 Task: Add team members to the compliance analysis task and assign roles.
Action: Mouse moved to (117, 250)
Screenshot: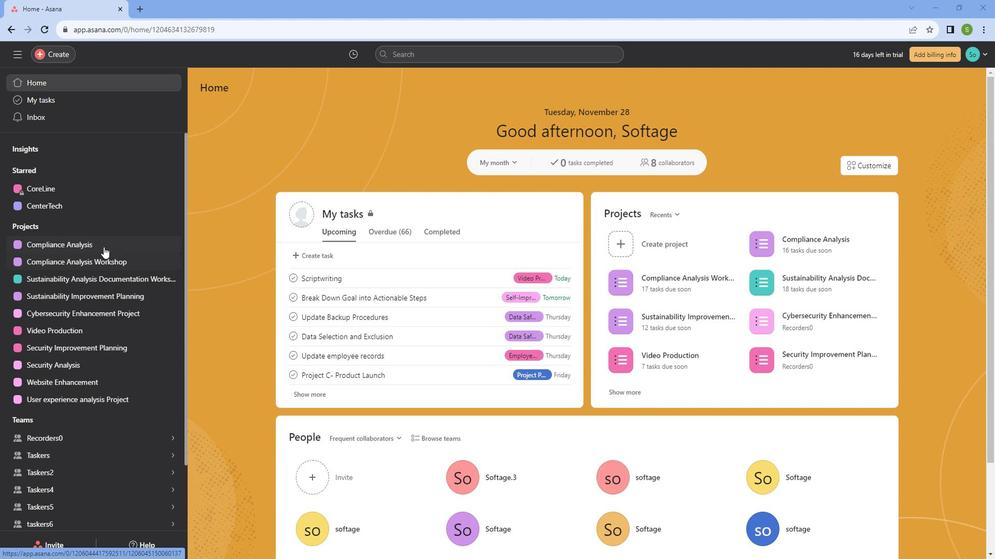 
Action: Mouse pressed left at (117, 250)
Screenshot: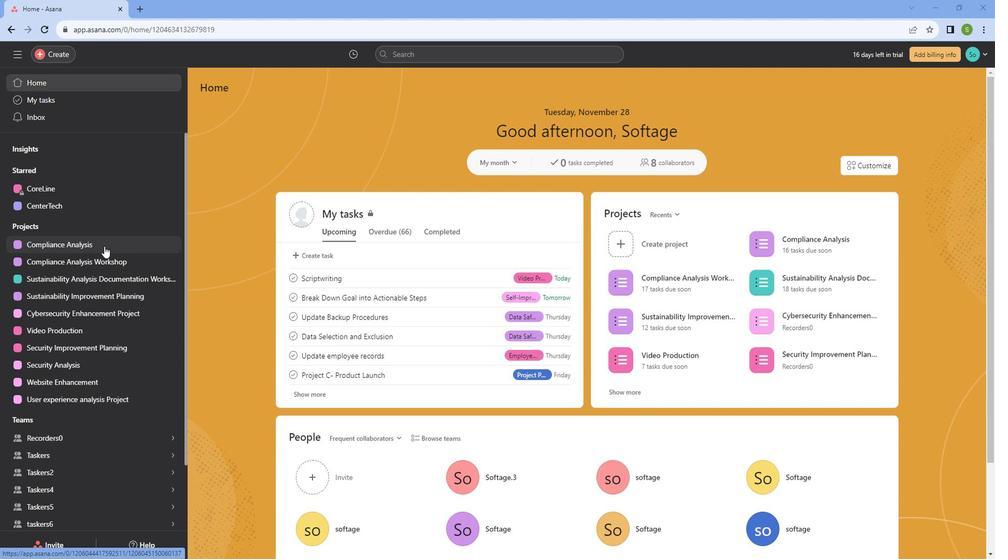 
Action: Mouse moved to (557, 215)
Screenshot: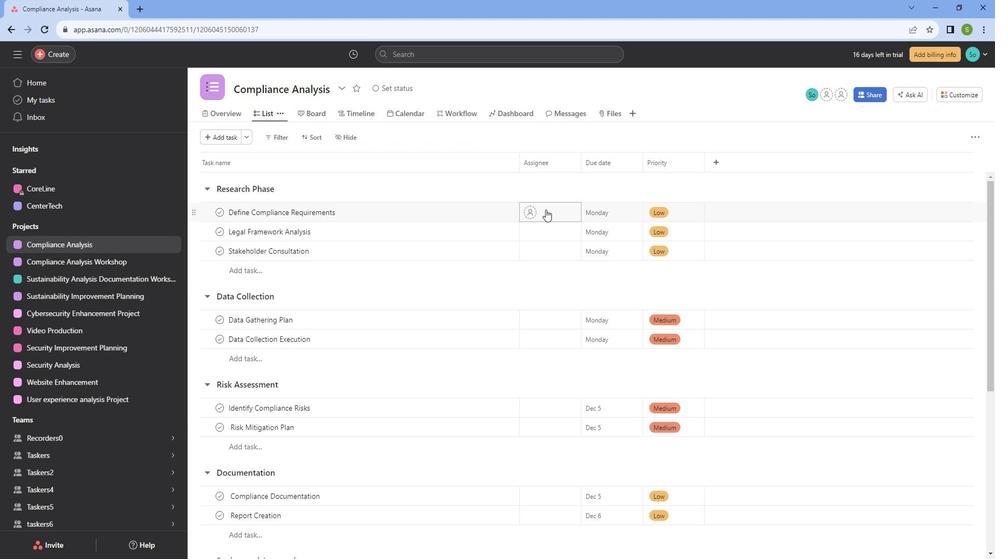 
Action: Mouse pressed left at (557, 215)
Screenshot: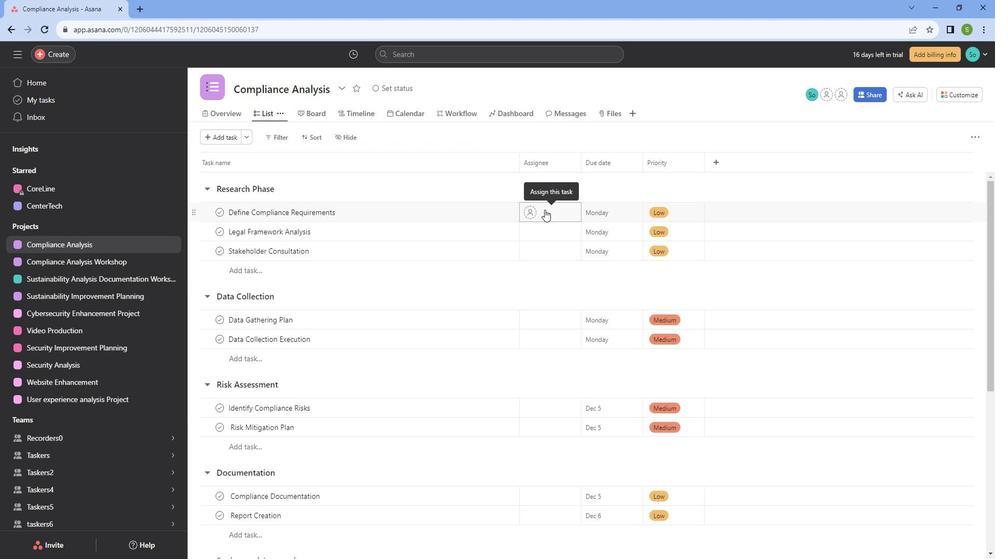 
Action: Mouse moved to (619, 255)
Screenshot: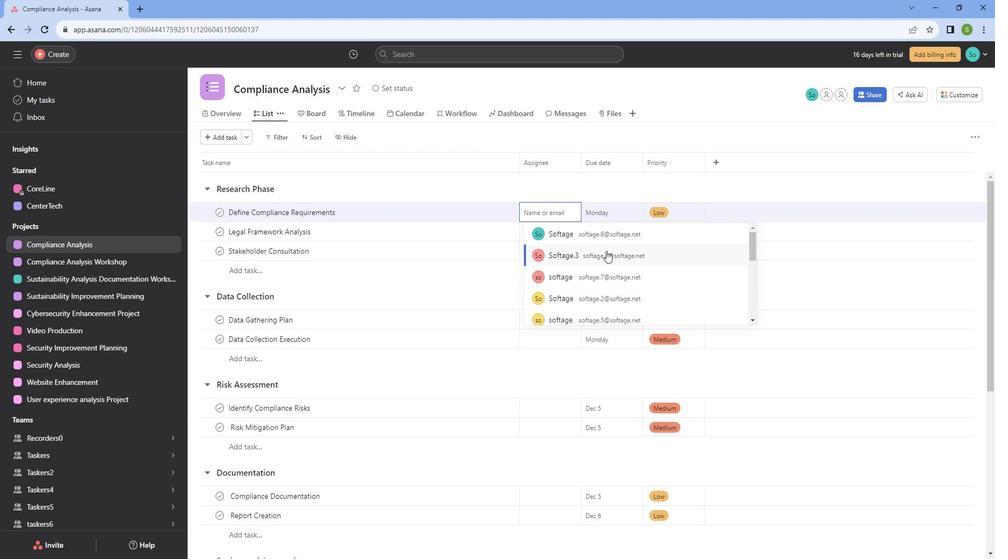 
Action: Mouse pressed left at (619, 255)
Screenshot: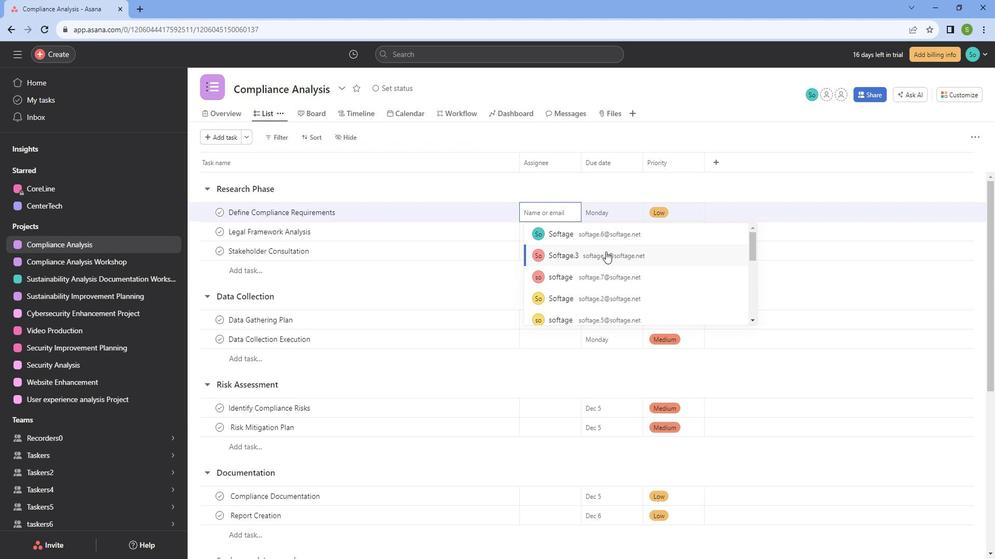 
Action: Mouse moved to (561, 236)
Screenshot: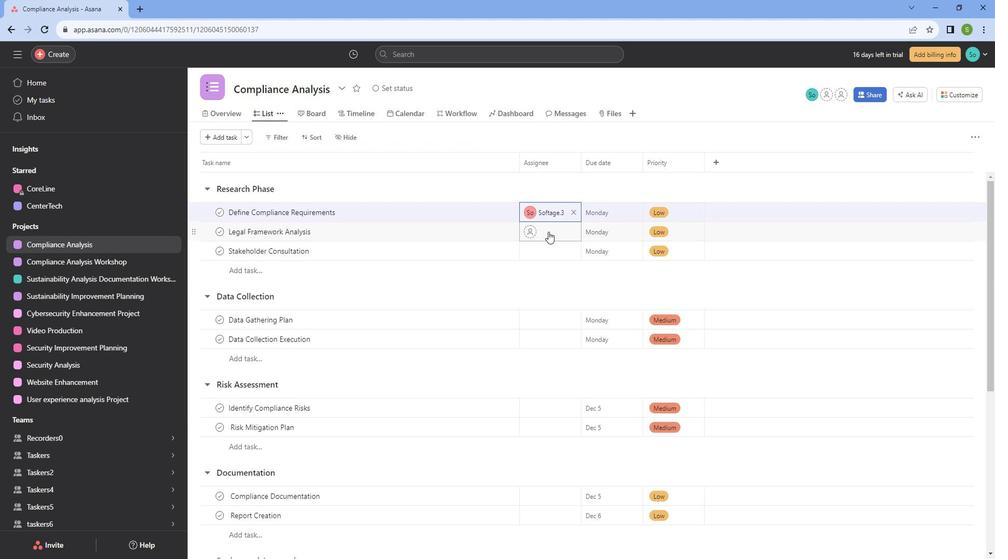 
Action: Mouse pressed left at (561, 236)
Screenshot: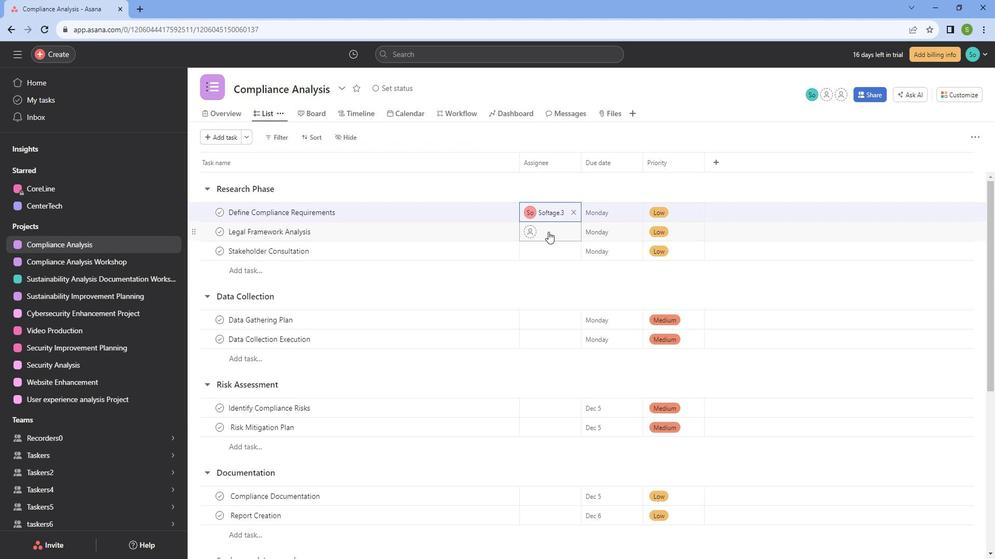 
Action: Mouse moved to (575, 273)
Screenshot: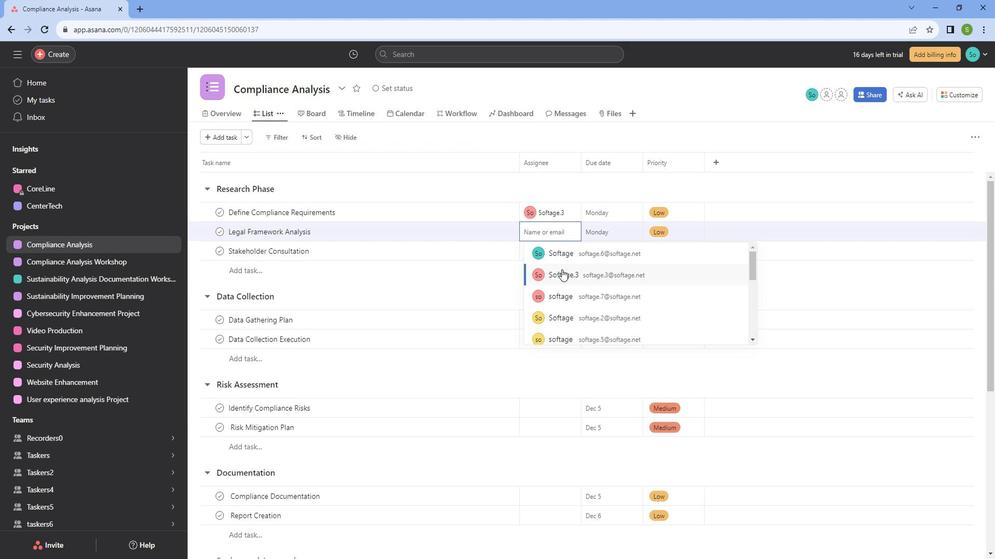 
Action: Mouse pressed left at (575, 273)
Screenshot: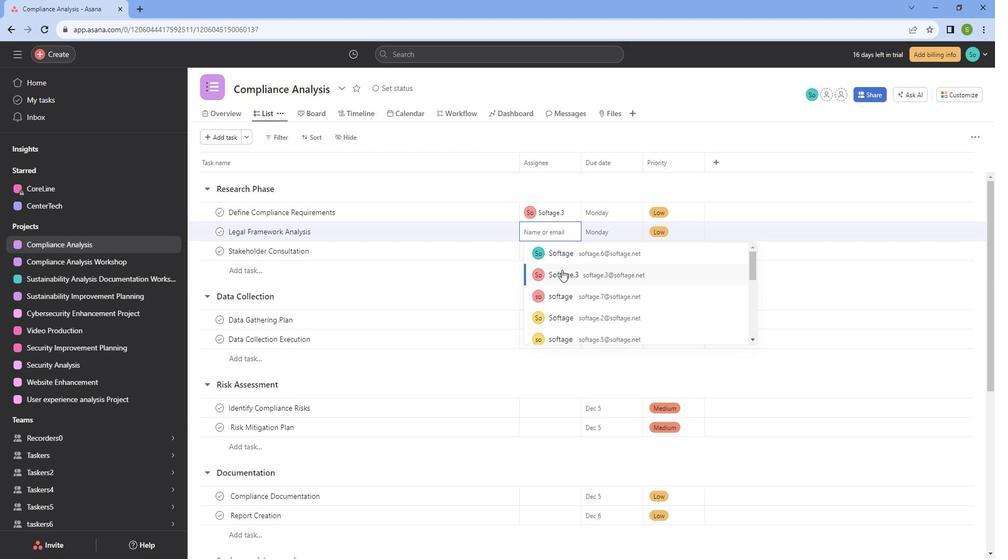 
Action: Mouse moved to (541, 315)
Screenshot: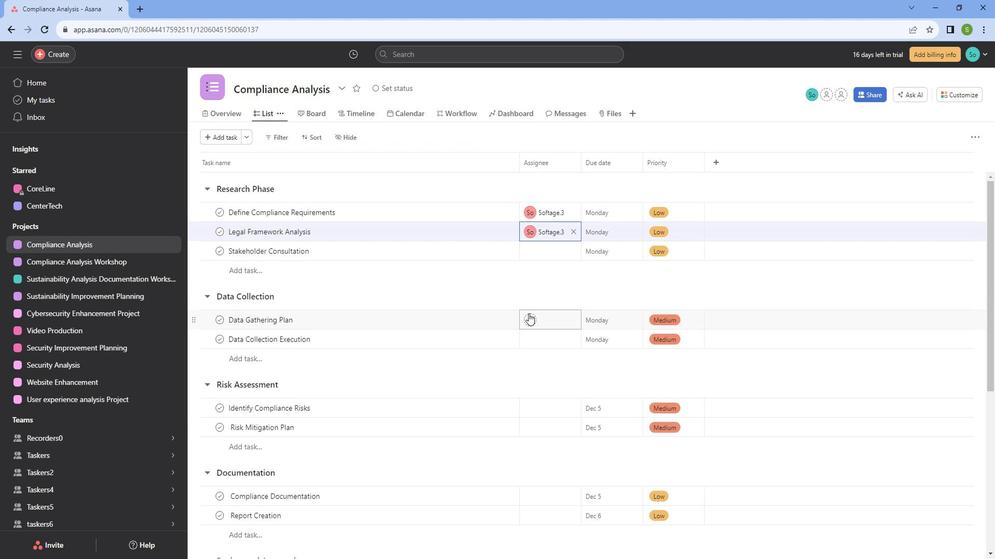 
Action: Mouse pressed left at (541, 315)
Screenshot: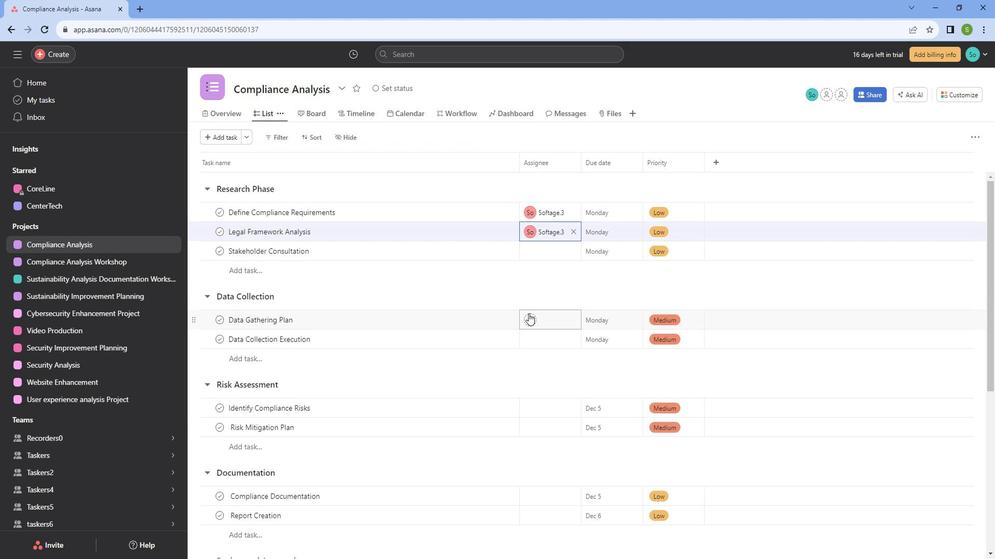 
Action: Mouse moved to (572, 356)
Screenshot: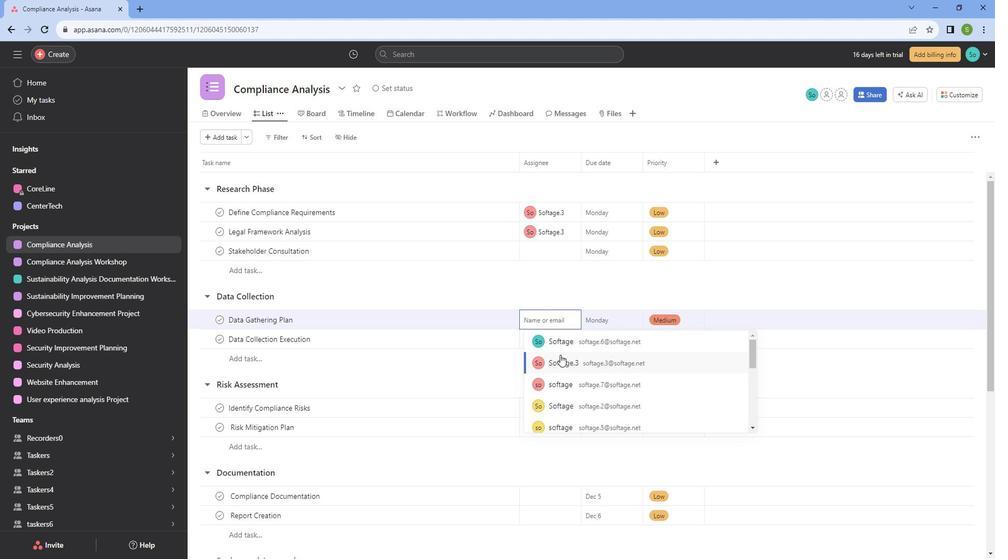 
Action: Mouse pressed left at (572, 356)
Screenshot: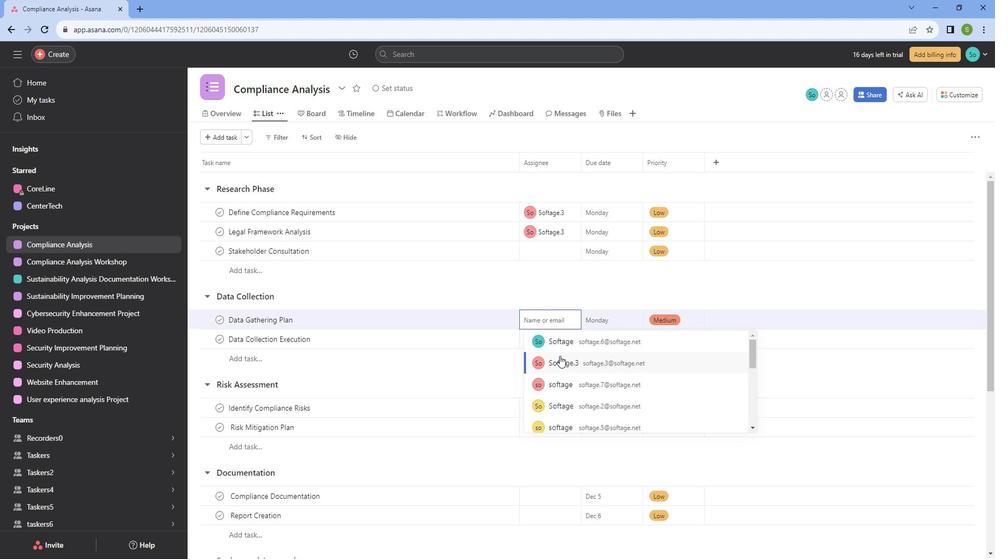 
Action: Mouse moved to (554, 340)
Screenshot: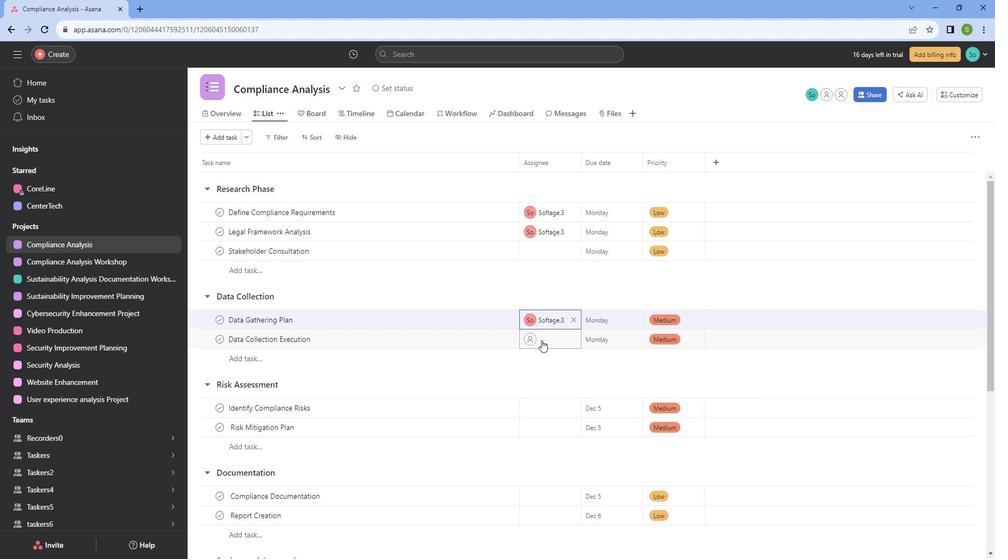 
Action: Mouse pressed left at (554, 340)
Screenshot: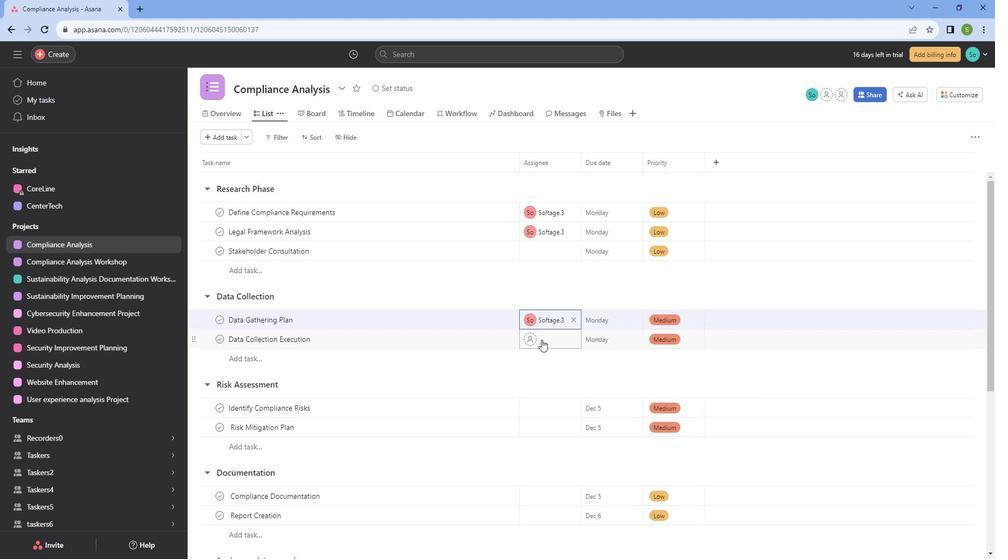 
Action: Mouse moved to (570, 382)
Screenshot: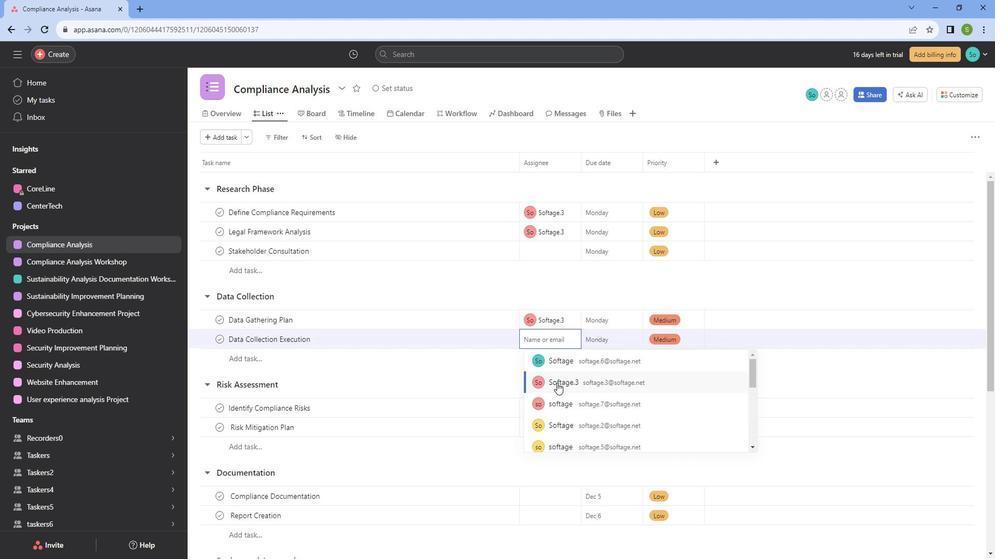 
Action: Mouse pressed left at (570, 382)
Screenshot: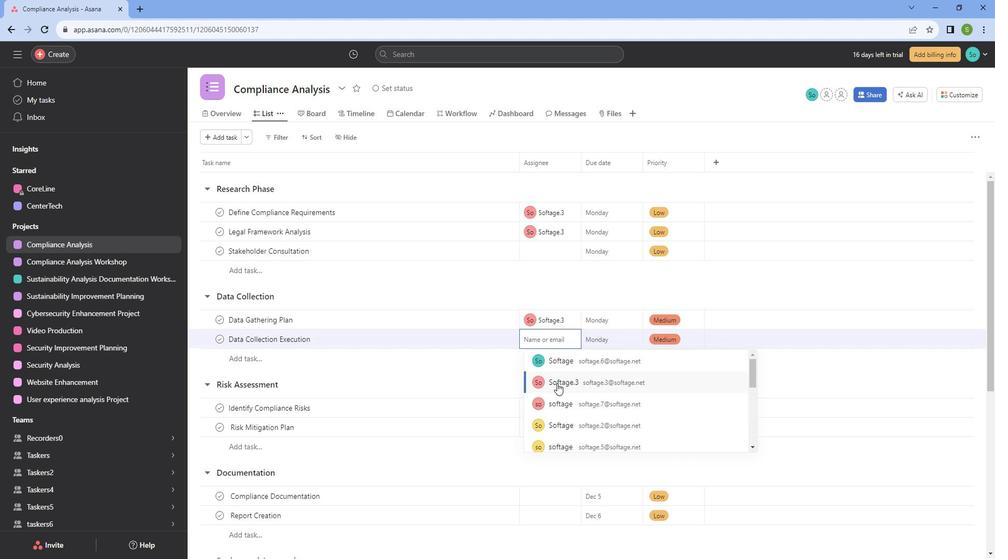 
Action: Mouse moved to (559, 345)
Screenshot: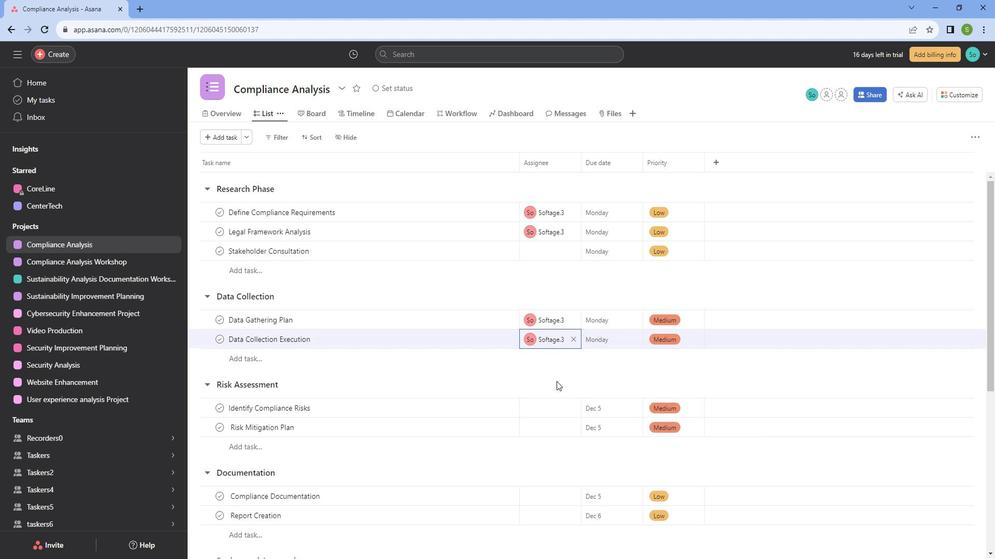 
Action: Mouse scrolled (559, 345) with delta (0, 0)
Screenshot: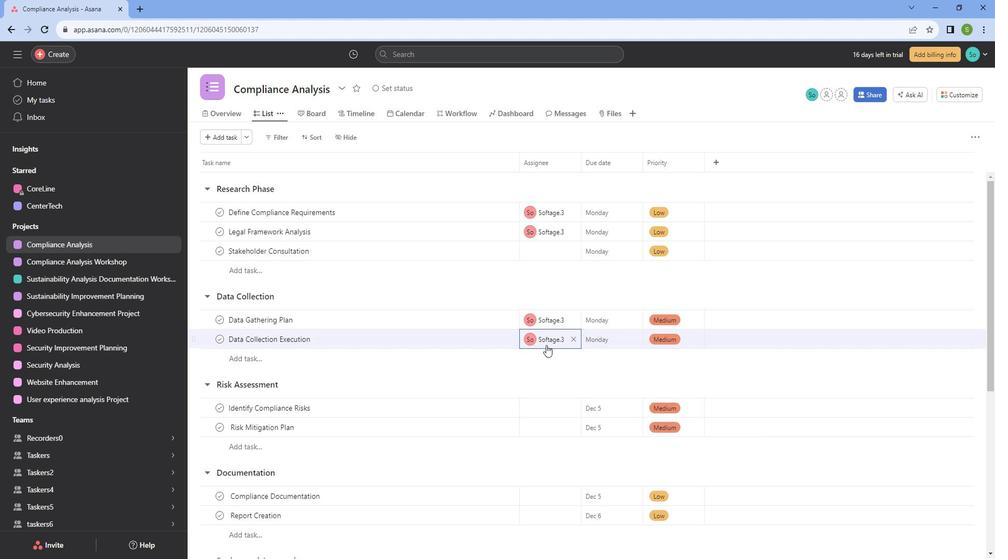 
Action: Mouse scrolled (559, 345) with delta (0, 0)
Screenshot: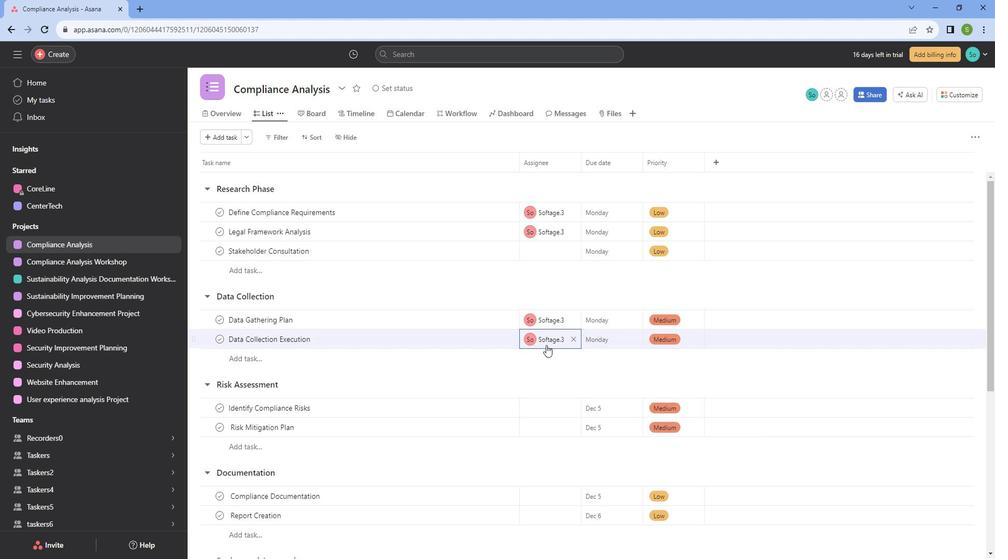 
Action: Mouse scrolled (559, 345) with delta (0, 0)
Screenshot: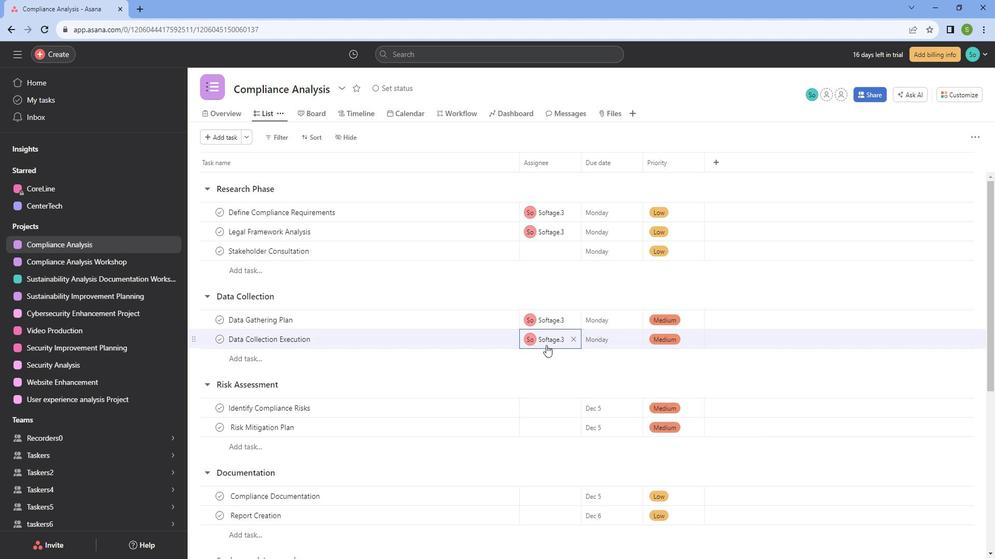 
Action: Mouse moved to (541, 239)
Screenshot: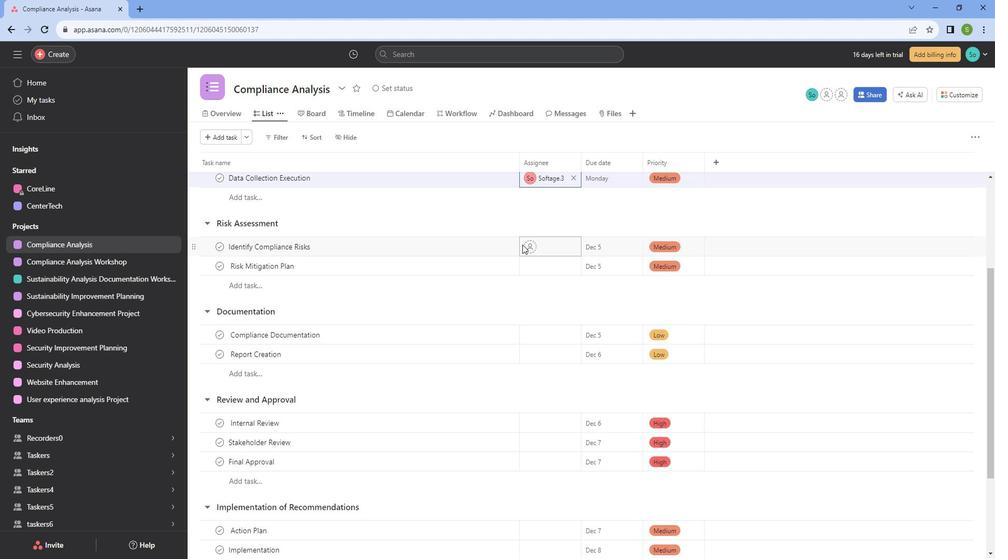 
Action: Mouse pressed left at (541, 239)
Screenshot: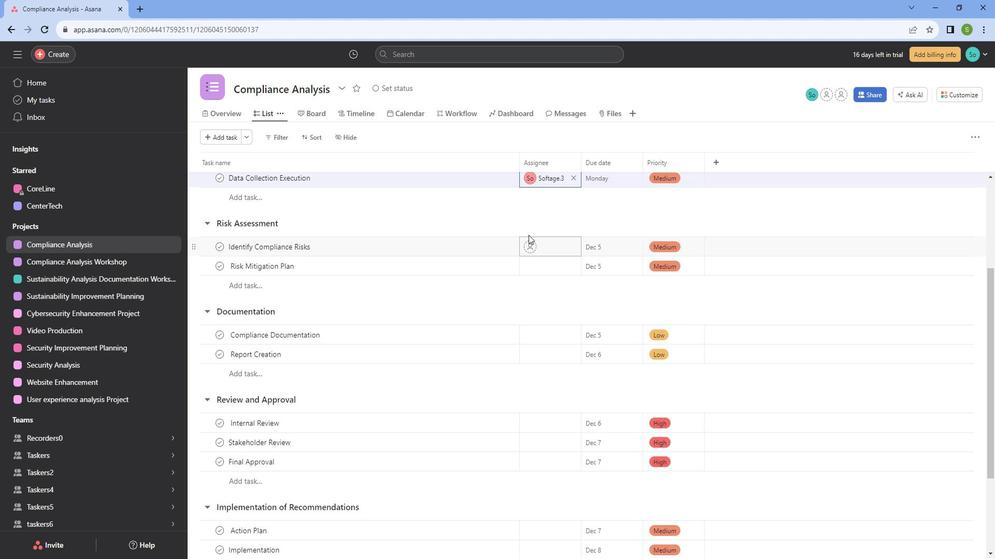 
Action: Mouse moved to (544, 250)
Screenshot: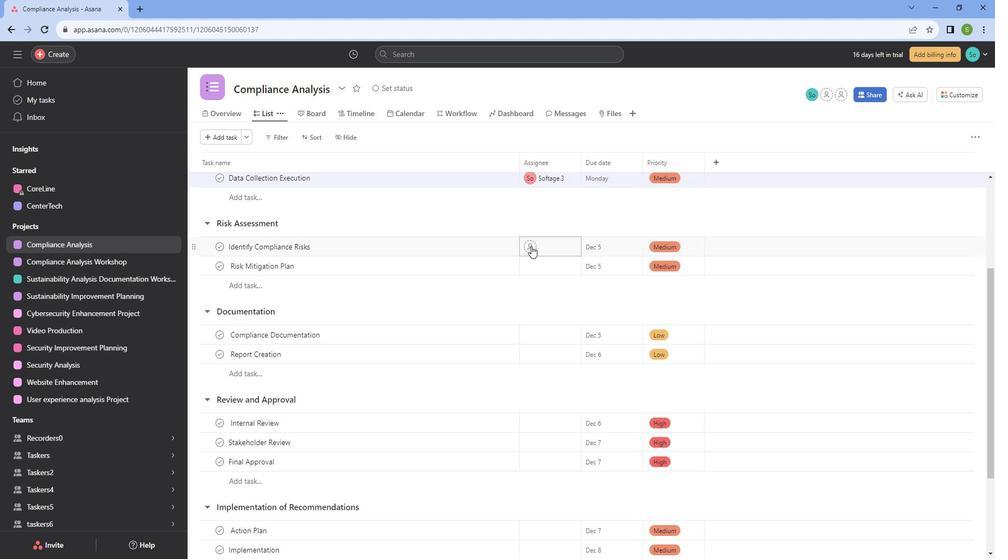 
Action: Mouse pressed left at (544, 250)
Screenshot: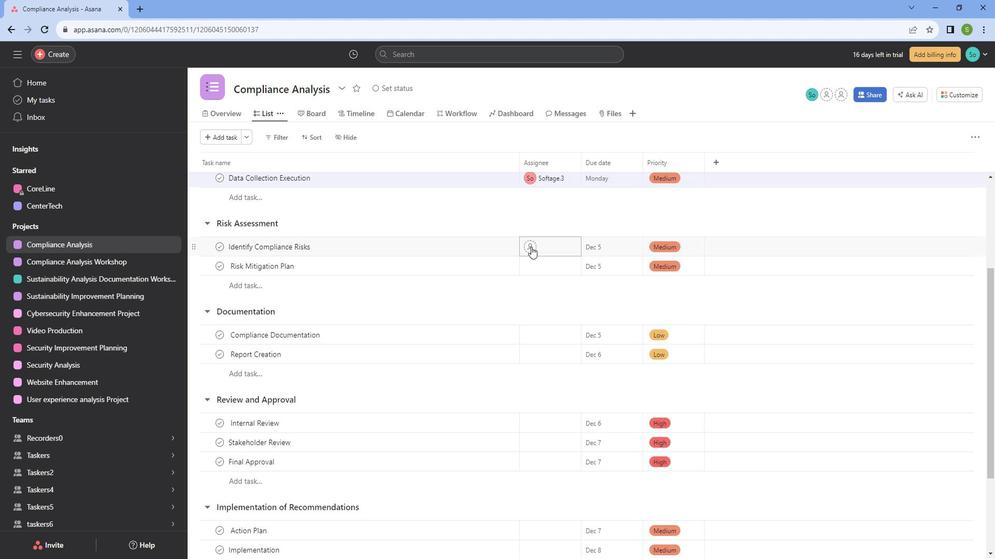 
Action: Mouse moved to (557, 312)
Screenshot: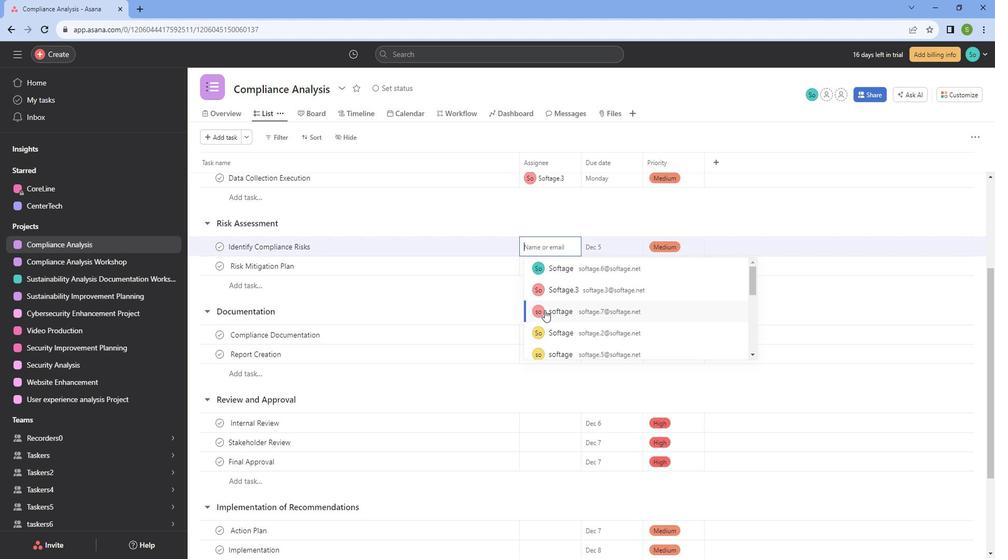 
Action: Mouse pressed left at (557, 312)
Screenshot: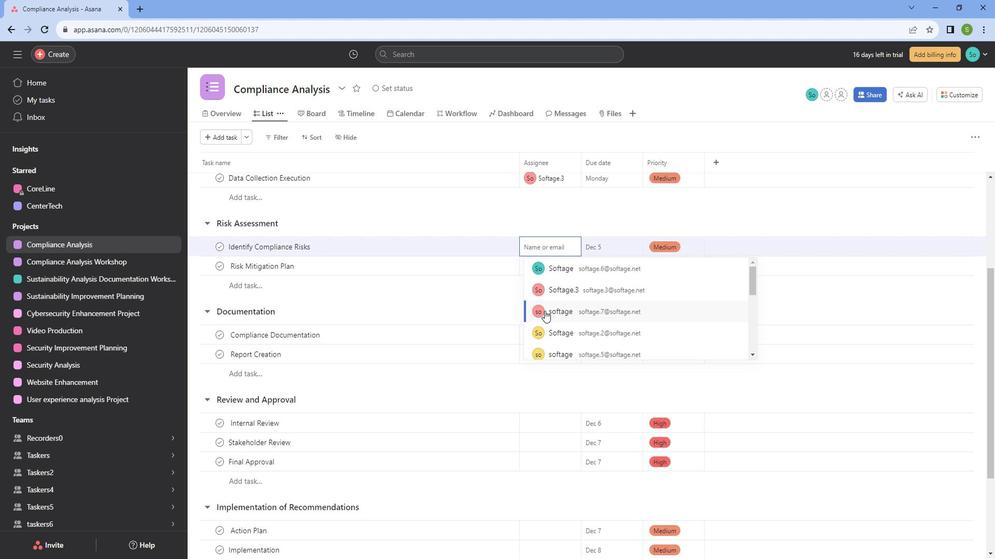 
Action: Mouse moved to (554, 281)
Screenshot: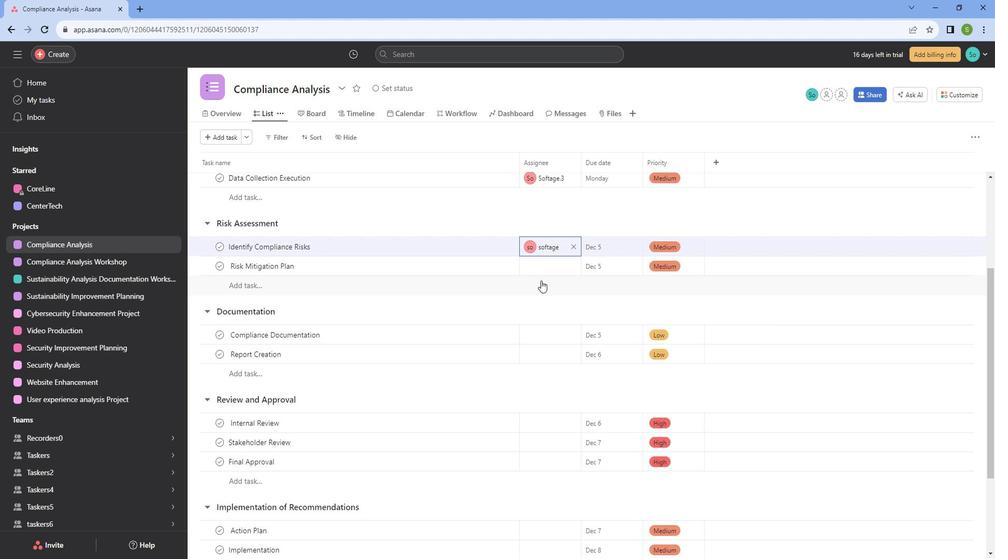 
Action: Mouse pressed left at (554, 281)
Screenshot: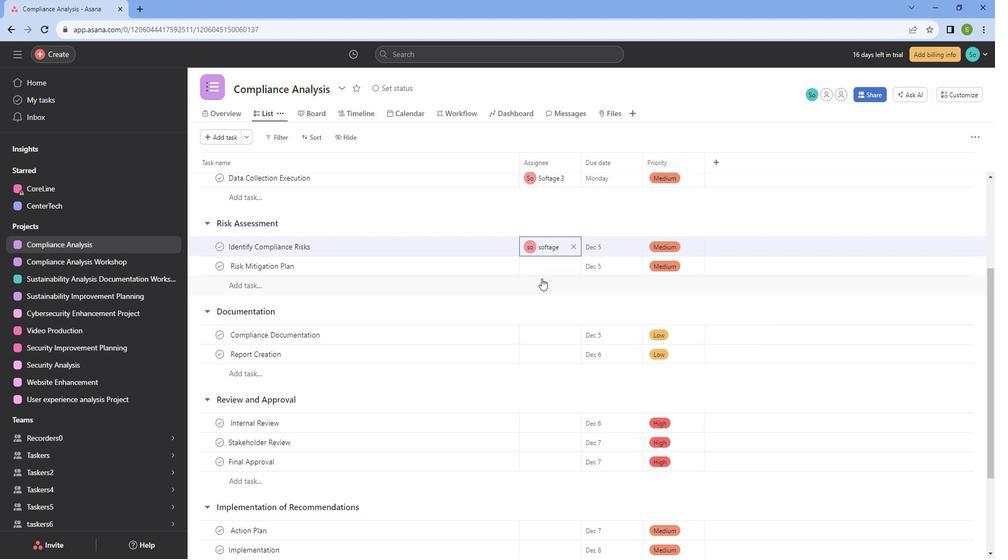 
Action: Mouse moved to (560, 272)
Screenshot: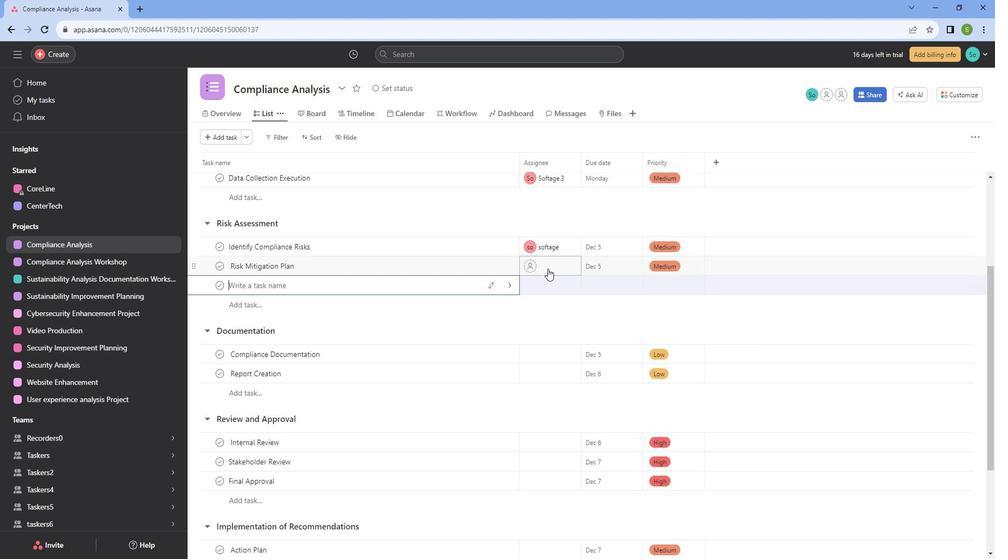
Action: Mouse pressed left at (560, 272)
Screenshot: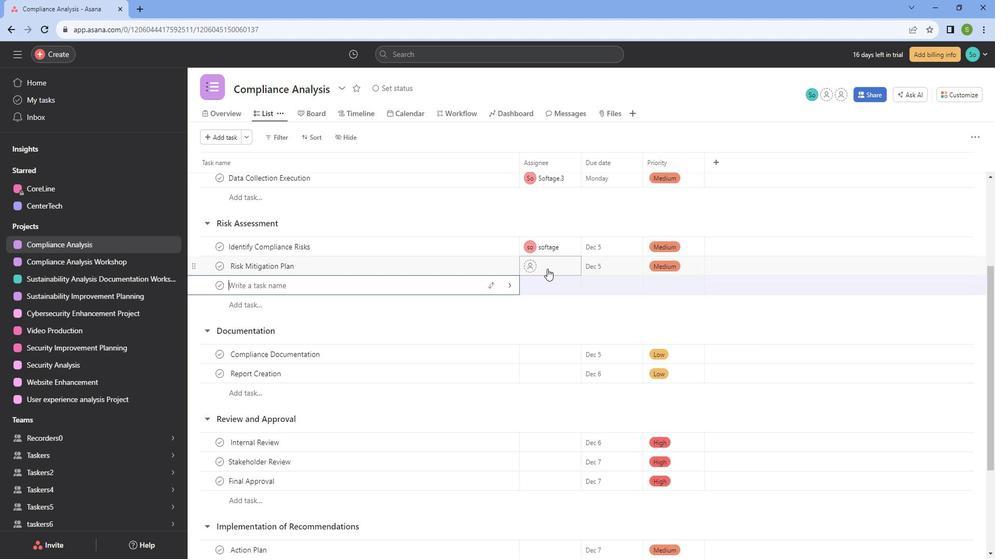 
Action: Mouse moved to (568, 334)
Screenshot: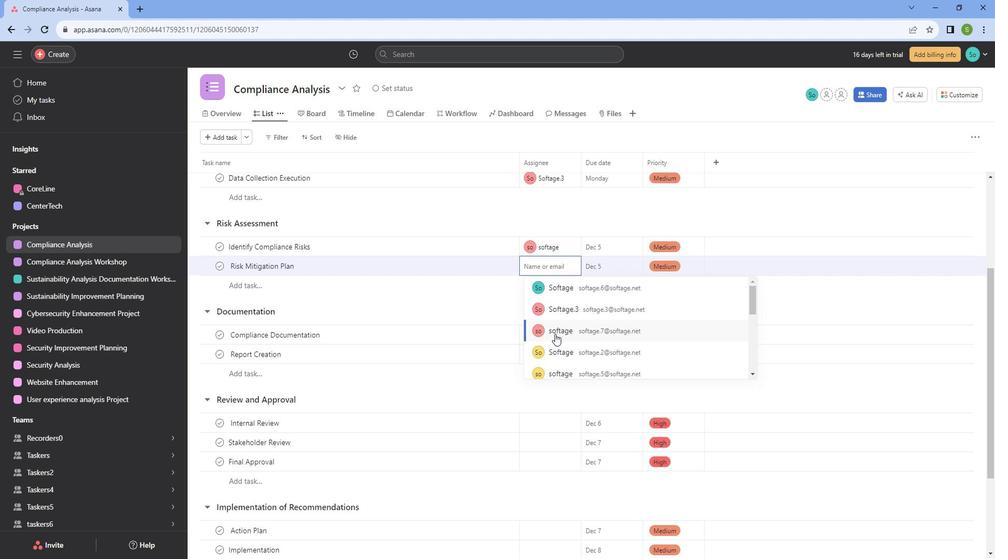 
Action: Mouse pressed left at (568, 334)
Screenshot: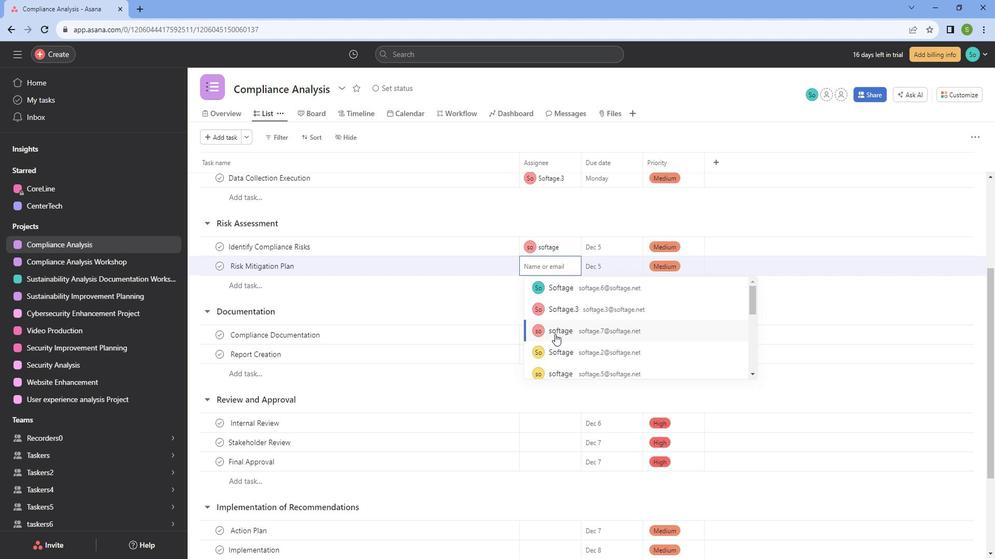 
Action: Mouse moved to (548, 331)
Screenshot: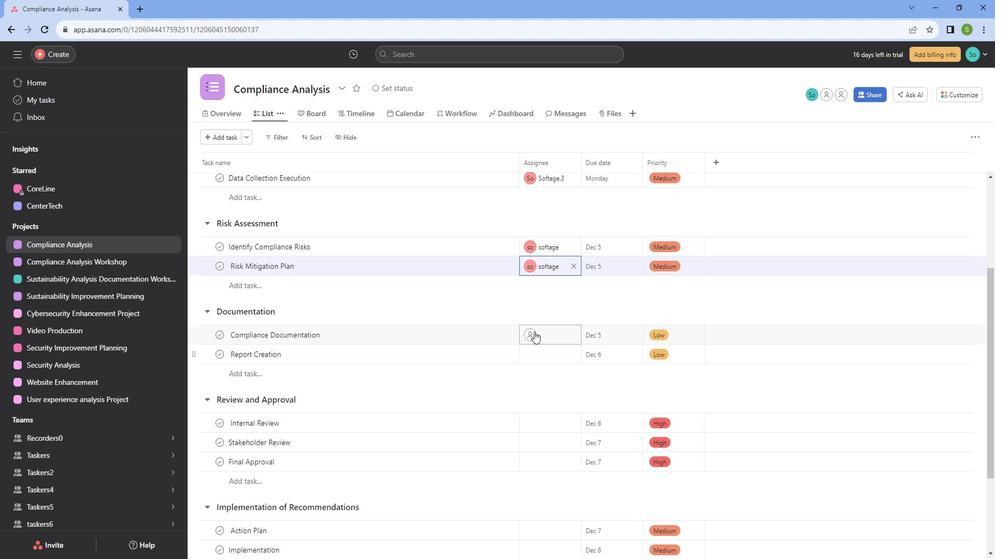 
Action: Mouse pressed left at (548, 331)
Screenshot: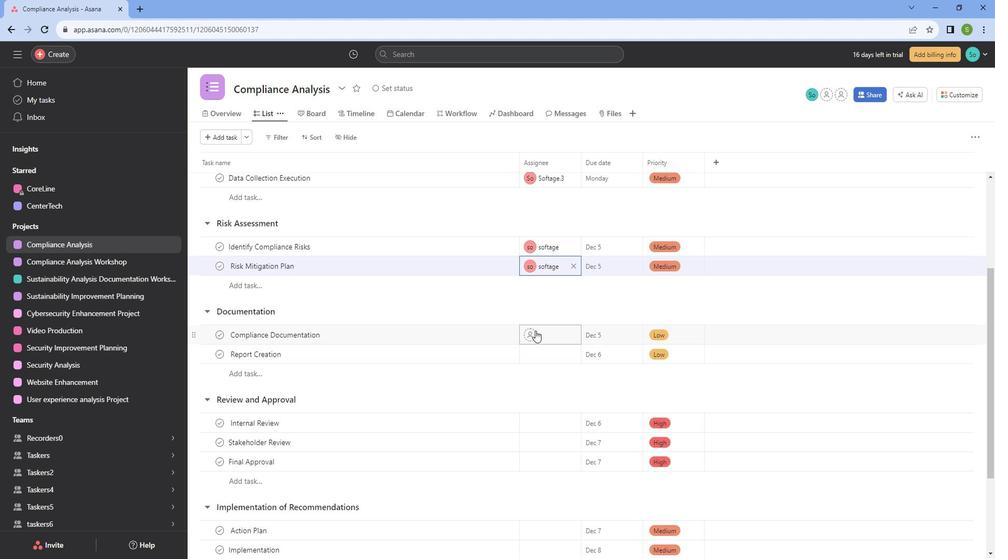 
Action: Mouse moved to (554, 390)
Screenshot: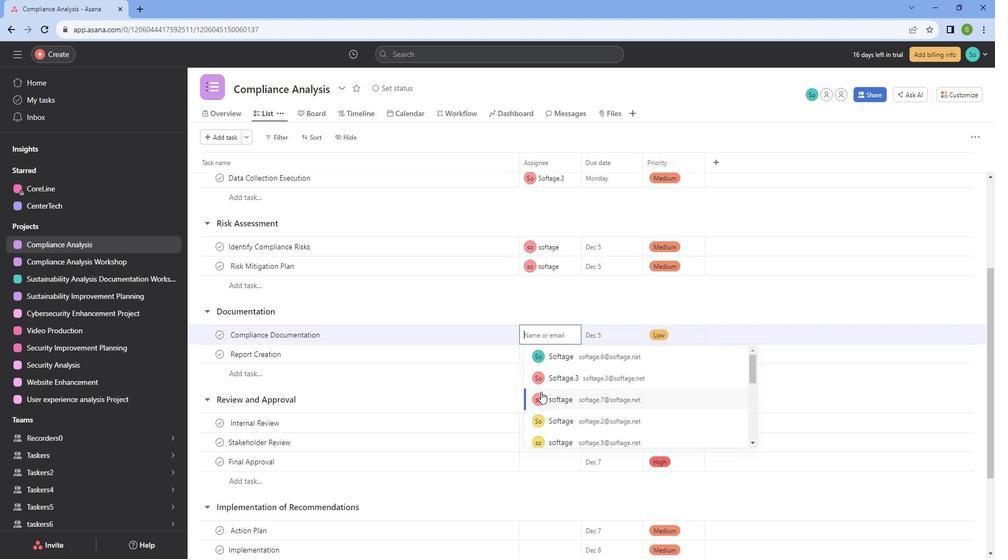 
Action: Mouse pressed left at (554, 390)
Screenshot: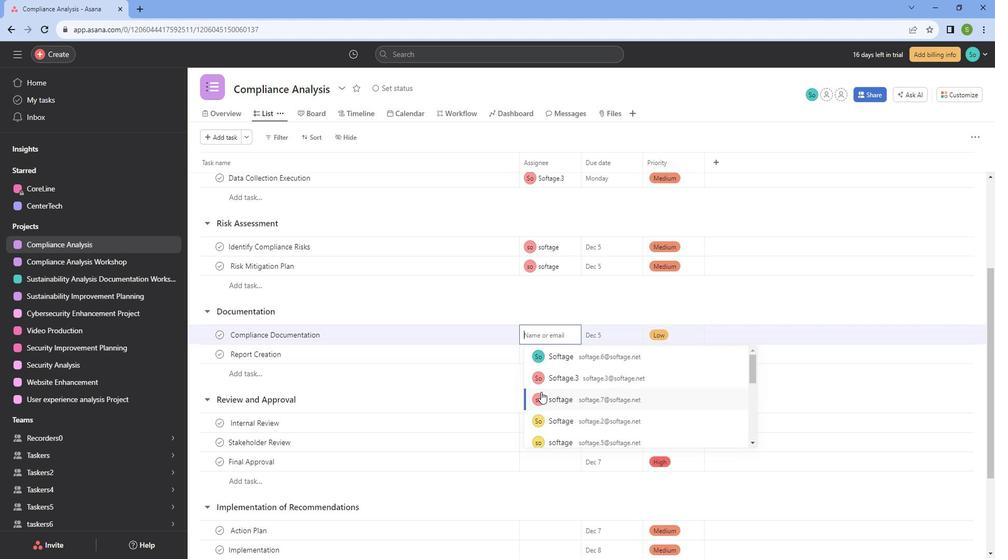 
Action: Mouse moved to (551, 356)
Screenshot: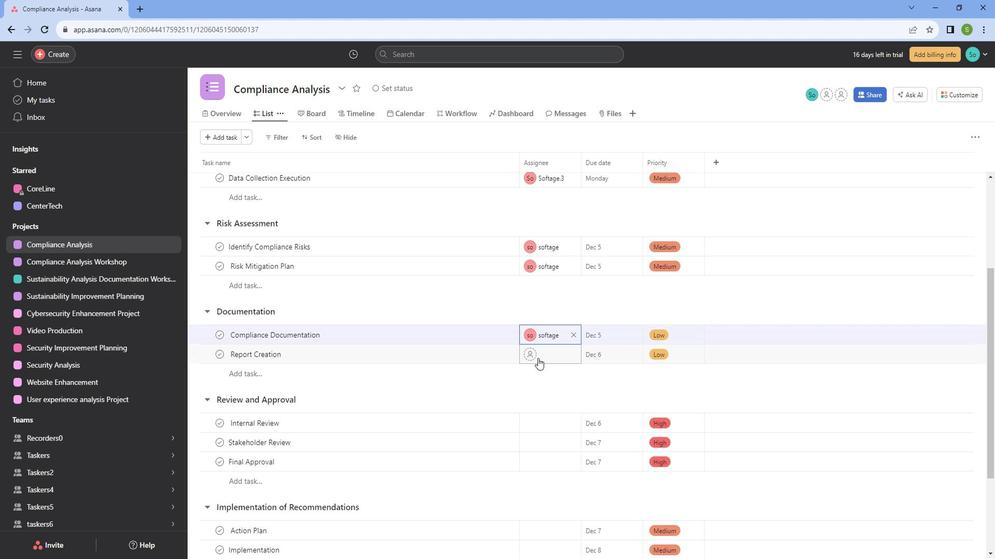 
Action: Mouse pressed left at (551, 356)
Screenshot: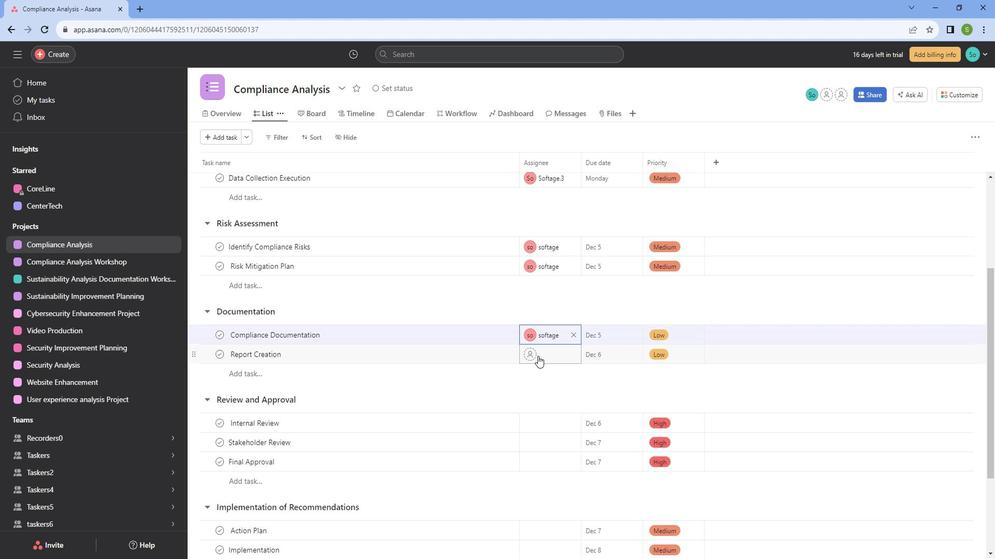 
Action: Mouse moved to (567, 419)
Screenshot: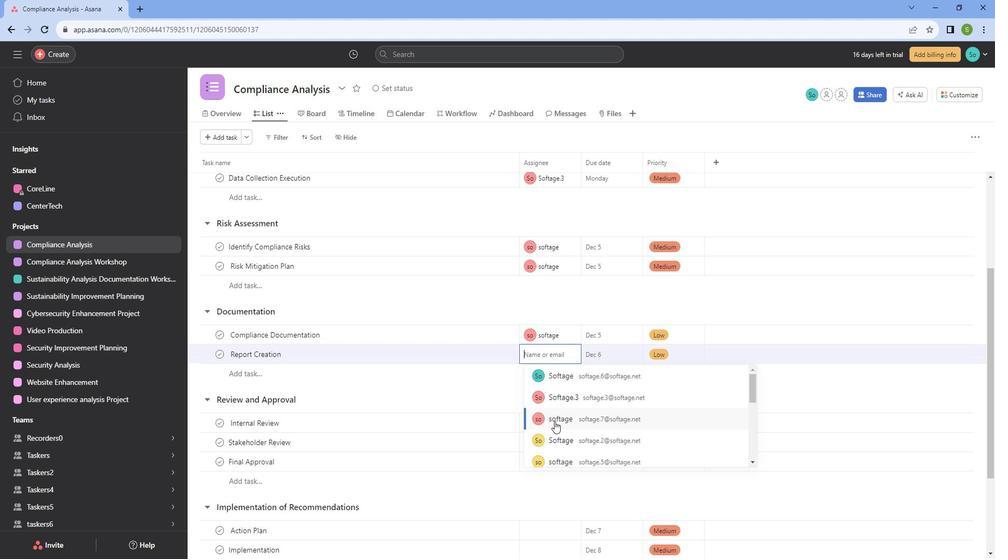 
Action: Mouse pressed left at (567, 419)
Screenshot: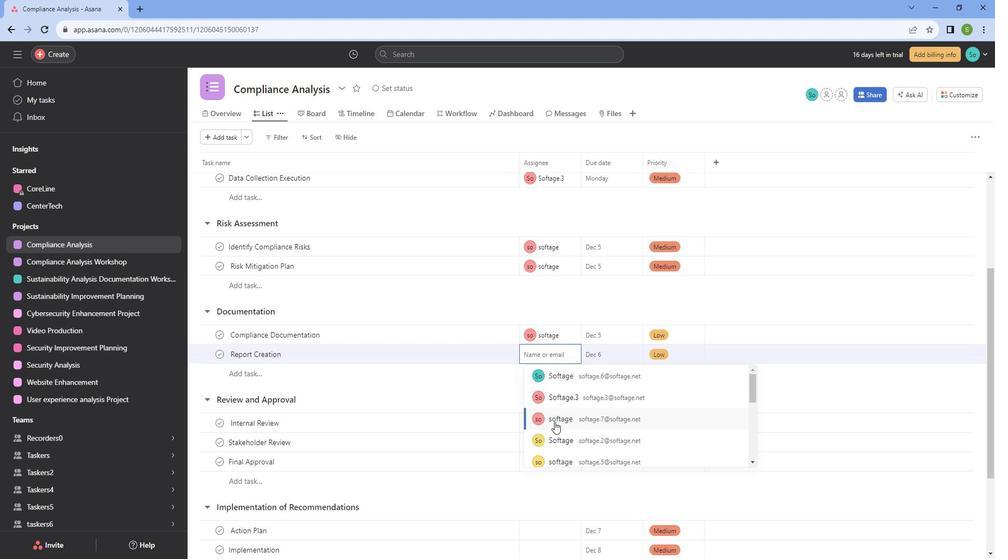 
Action: Mouse moved to (525, 362)
Screenshot: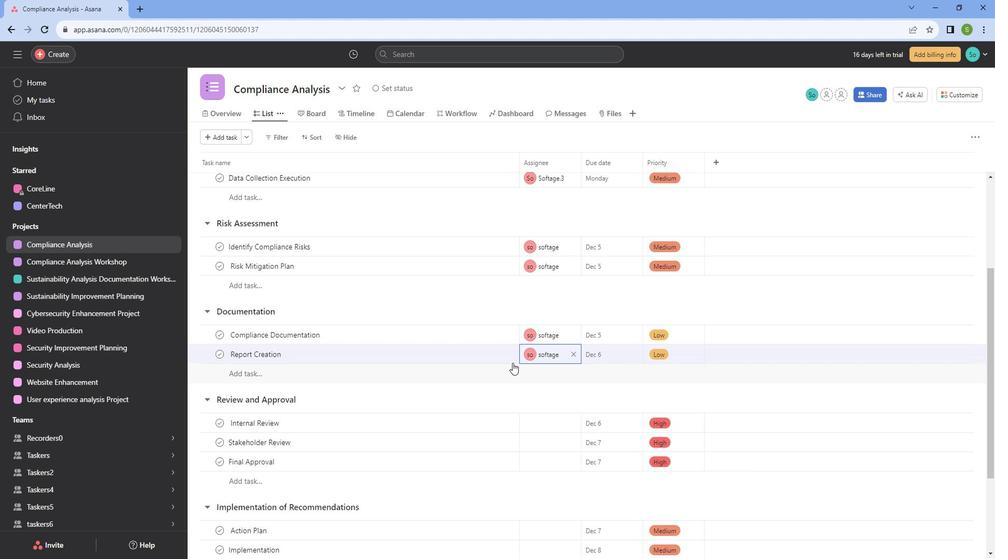 
Action: Mouse scrolled (525, 361) with delta (0, 0)
Screenshot: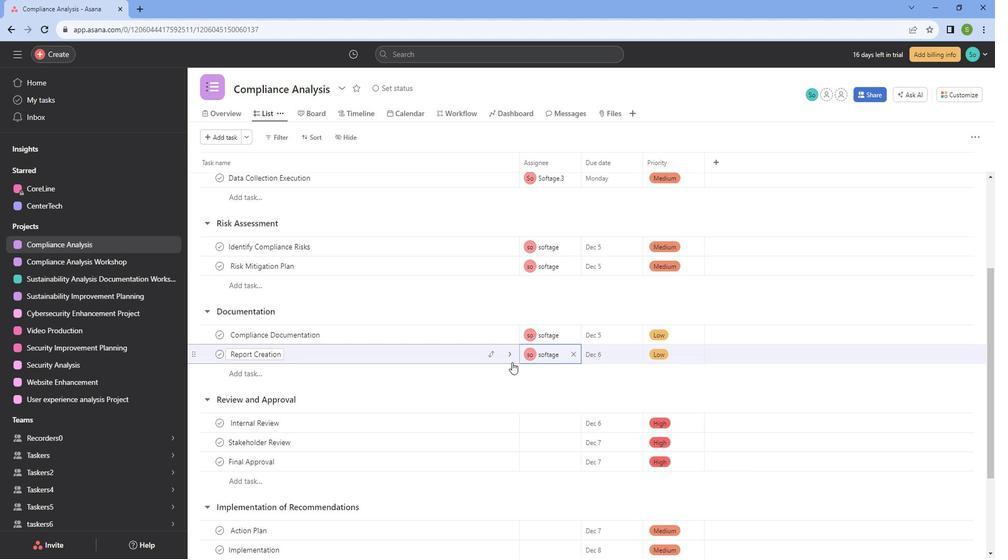 
Action: Mouse scrolled (525, 361) with delta (0, 0)
Screenshot: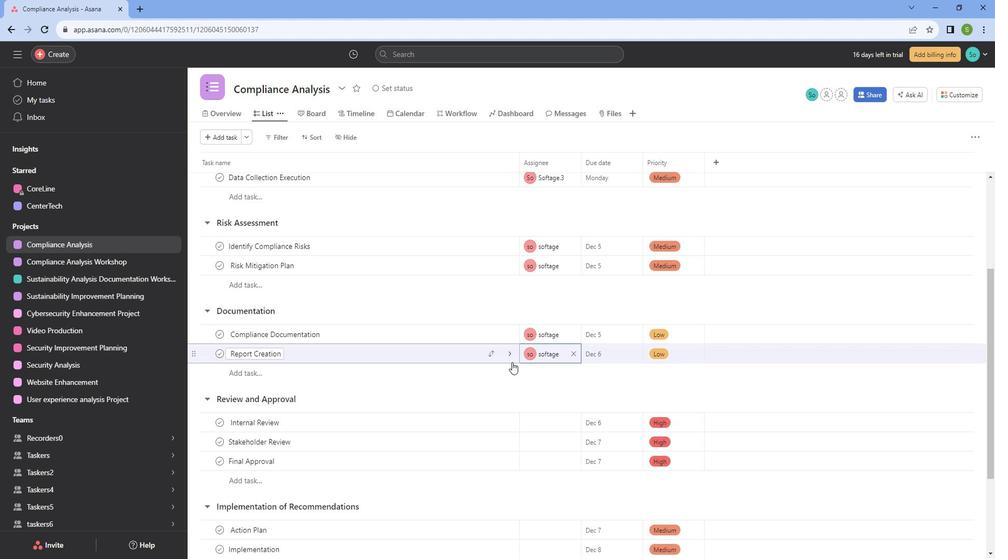
Action: Mouse scrolled (525, 361) with delta (0, 0)
Screenshot: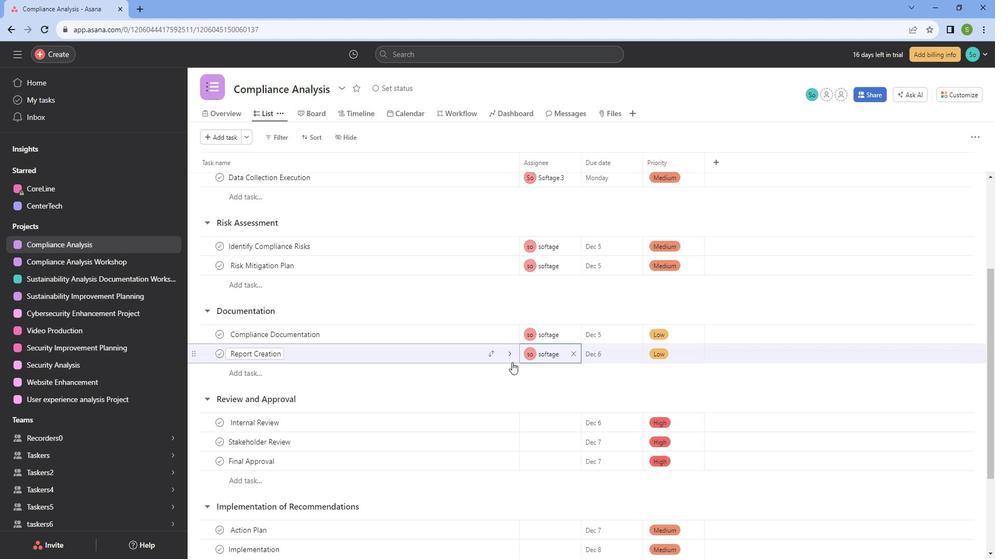 
Action: Mouse moved to (549, 297)
Screenshot: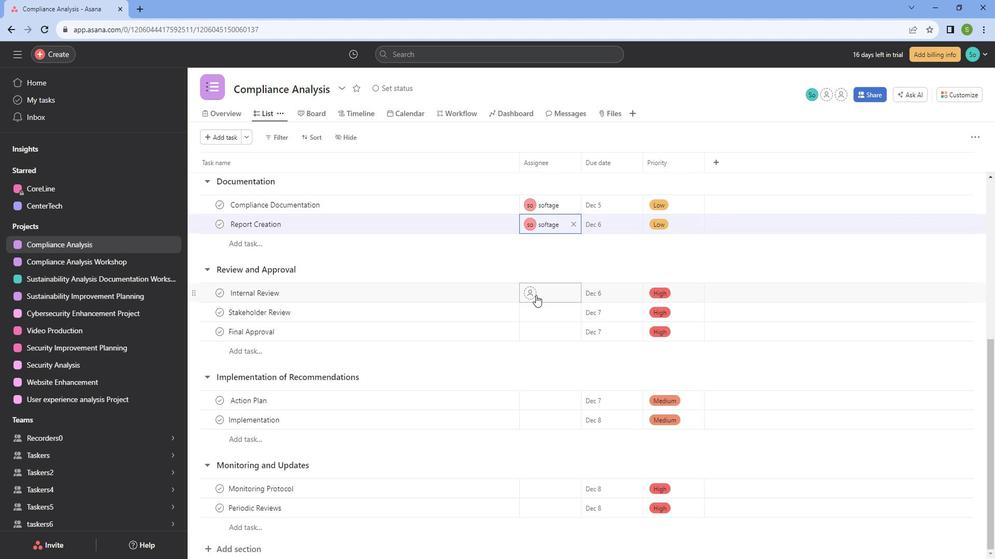 
Action: Mouse pressed left at (549, 297)
Screenshot: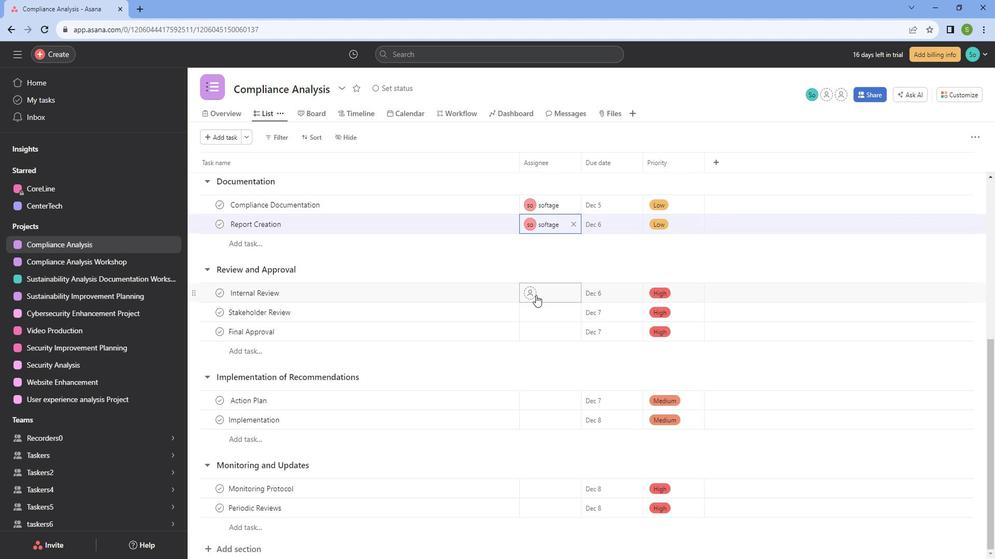 
Action: Mouse moved to (566, 381)
Screenshot: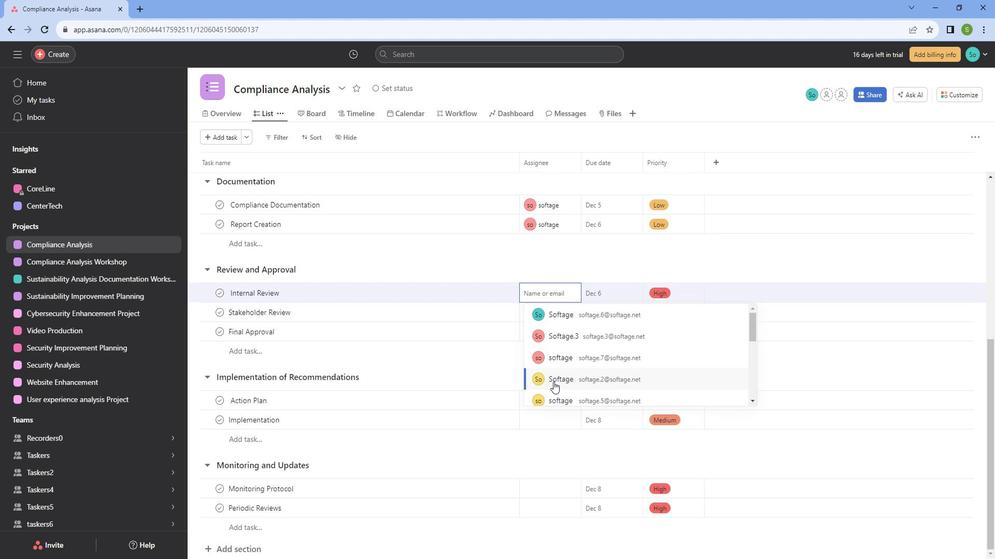 
Action: Mouse pressed left at (566, 381)
Screenshot: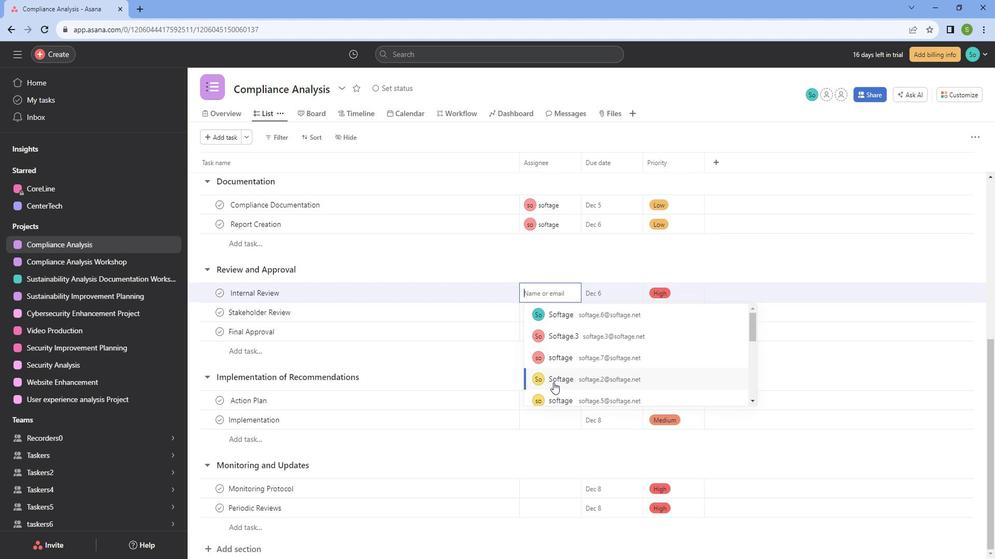 
Action: Mouse moved to (557, 331)
Screenshot: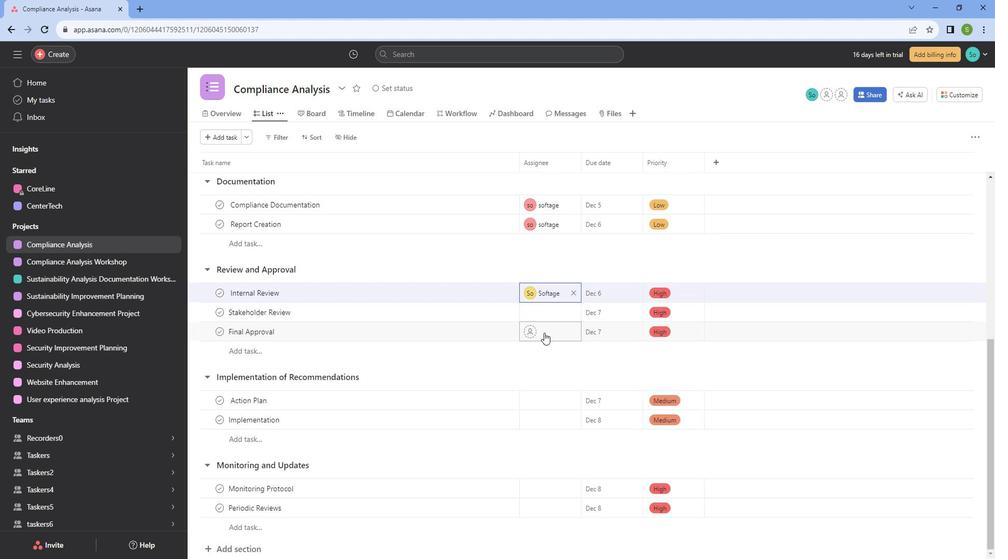 
Action: Mouse pressed left at (557, 331)
Screenshot: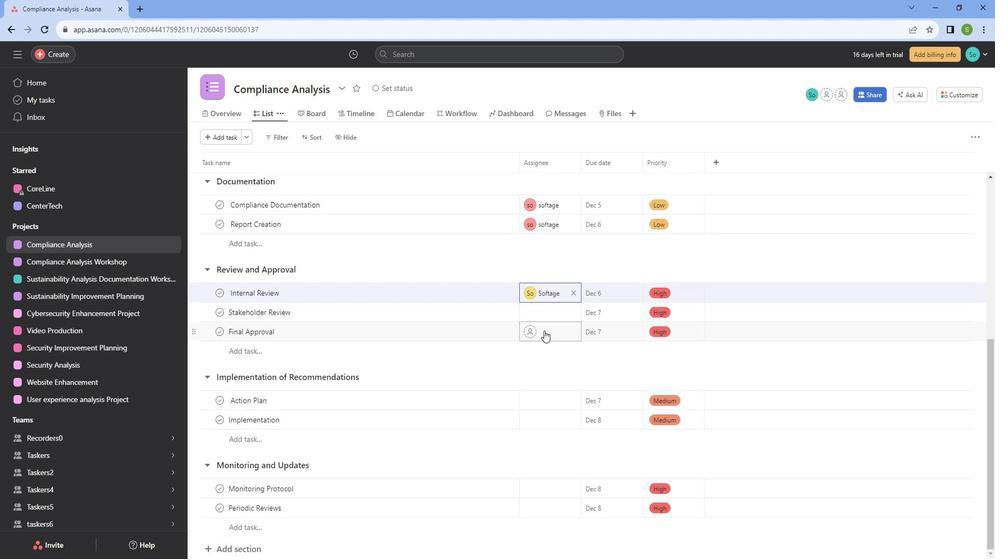 
Action: Mouse moved to (557, 318)
Screenshot: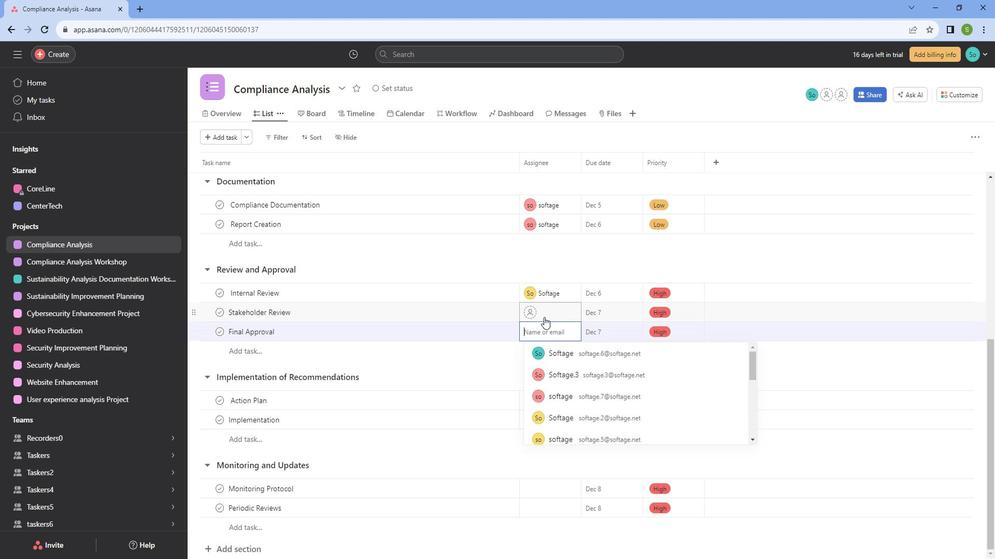 
Action: Mouse pressed left at (557, 318)
Screenshot: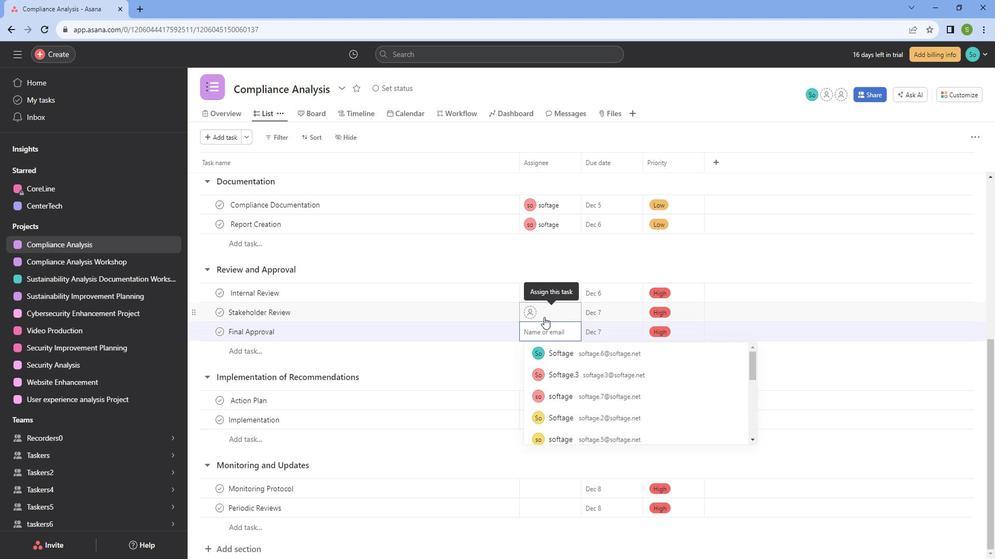 
Action: Mouse moved to (565, 397)
Screenshot: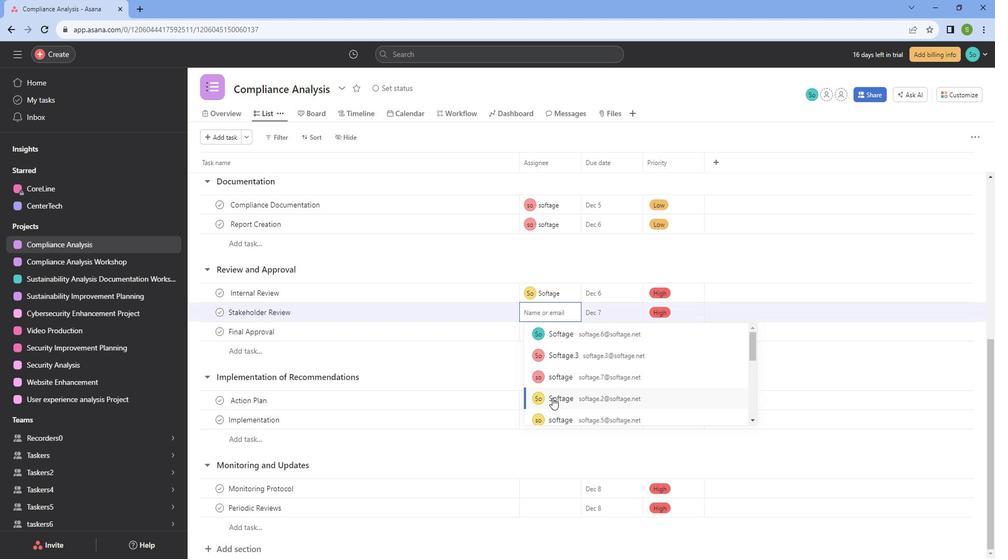 
Action: Mouse pressed left at (565, 397)
Screenshot: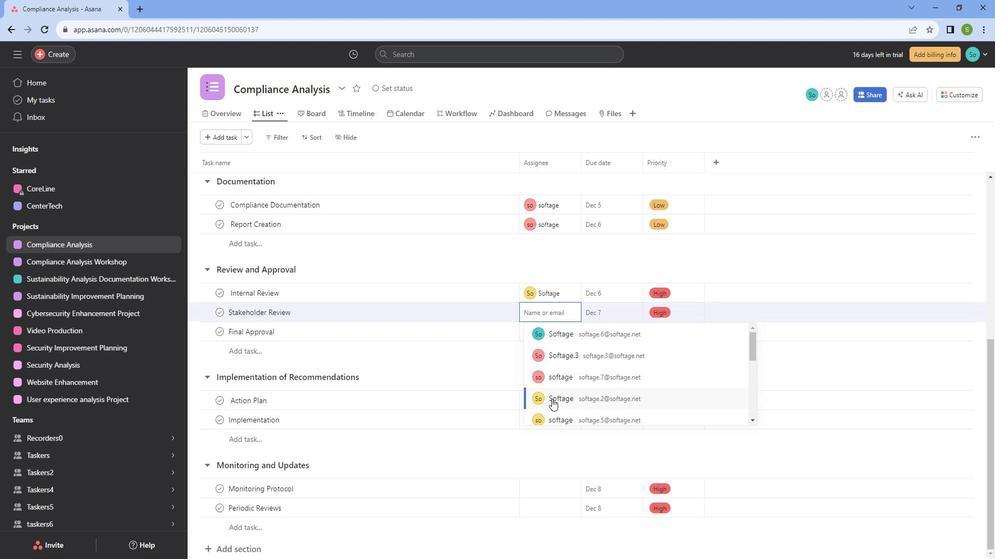 
Action: Mouse moved to (556, 324)
Screenshot: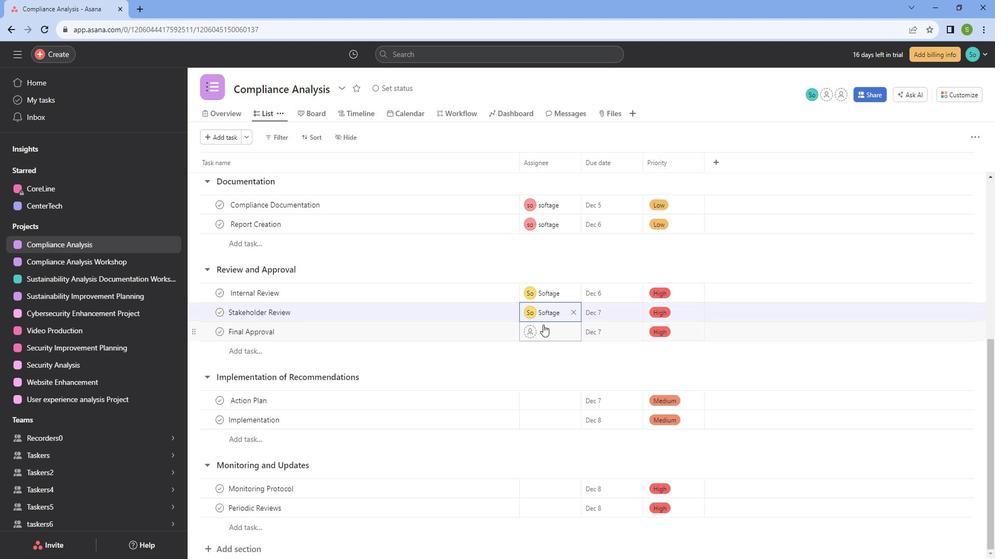 
Action: Mouse pressed left at (556, 324)
Screenshot: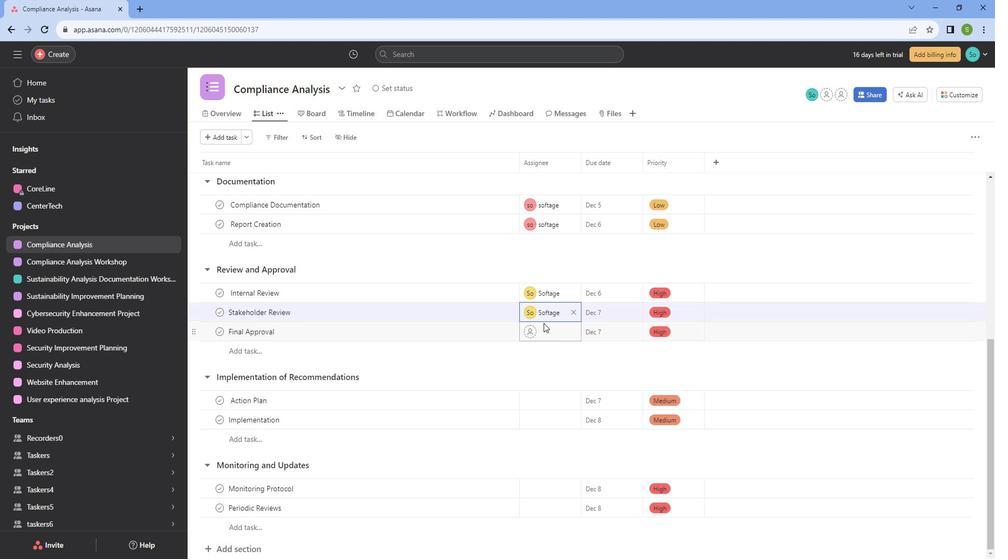 
Action: Mouse moved to (556, 330)
Screenshot: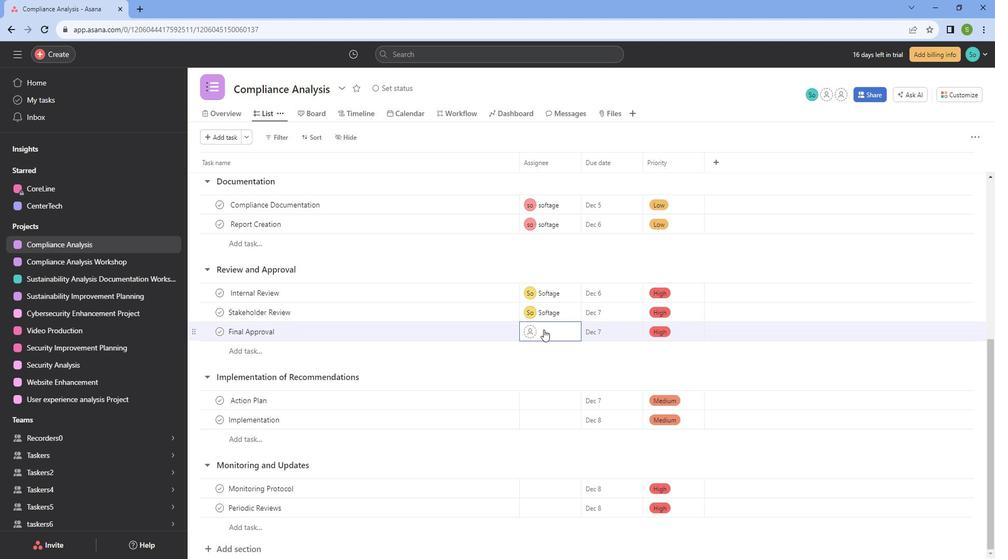 
Action: Mouse pressed left at (556, 330)
Screenshot: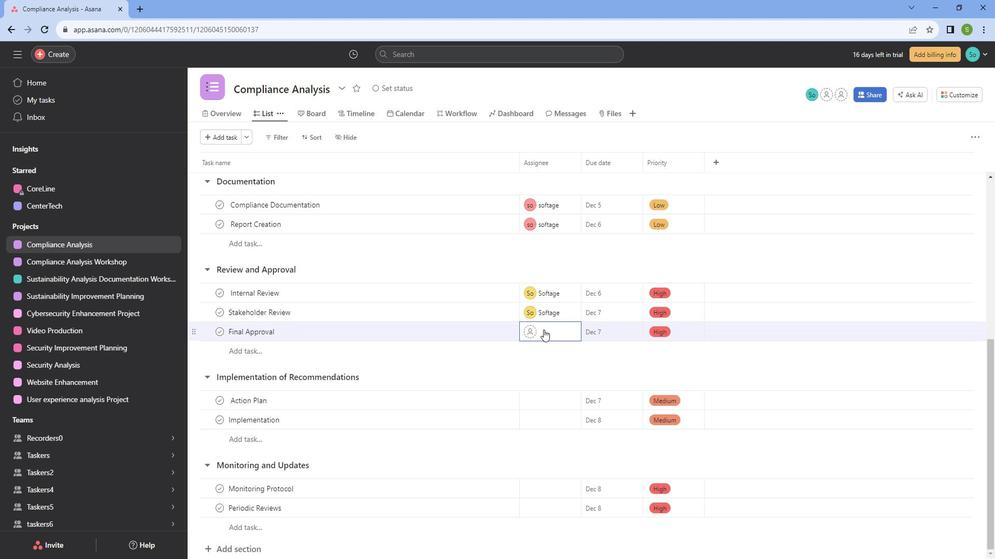 
Action: Mouse moved to (577, 413)
Screenshot: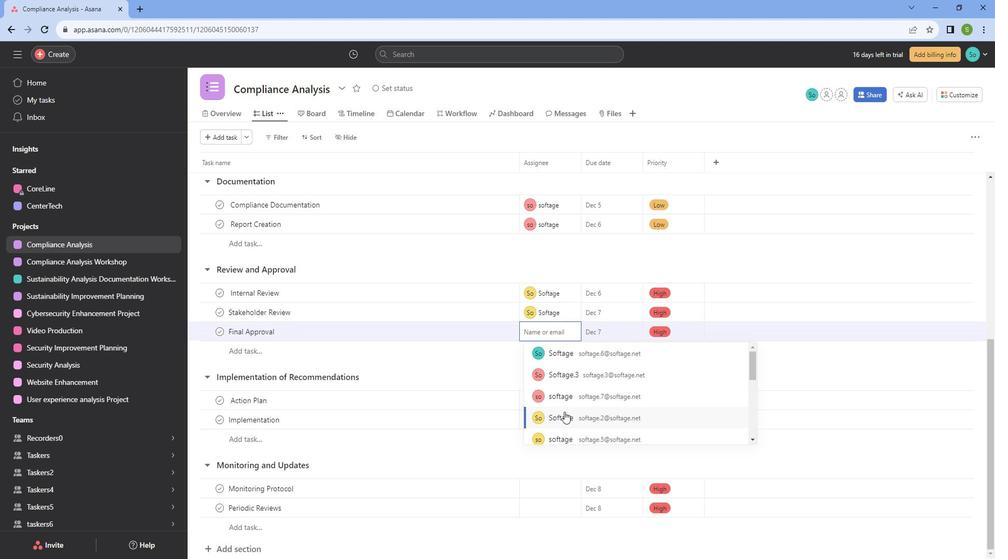 
Action: Mouse pressed left at (577, 413)
Screenshot: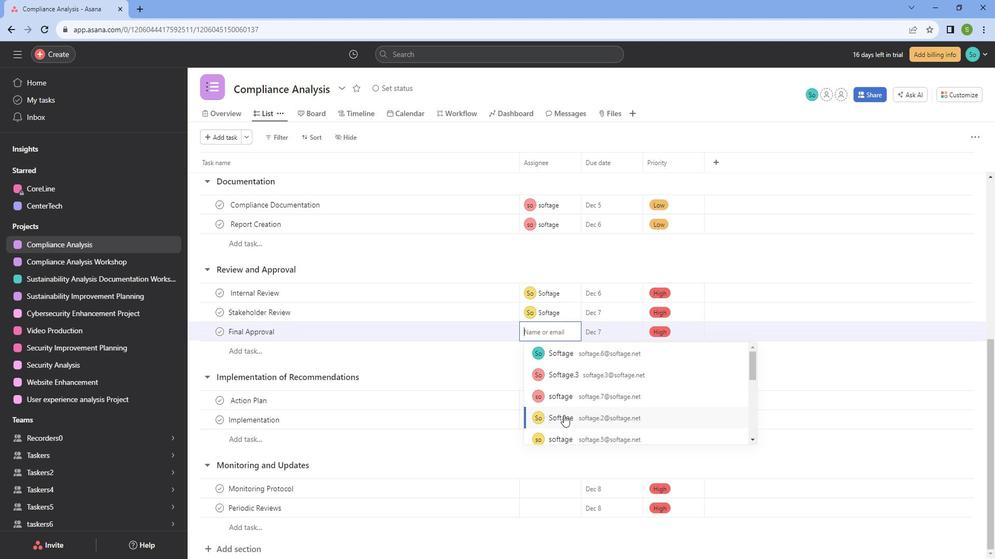 
Action: Mouse moved to (554, 421)
Screenshot: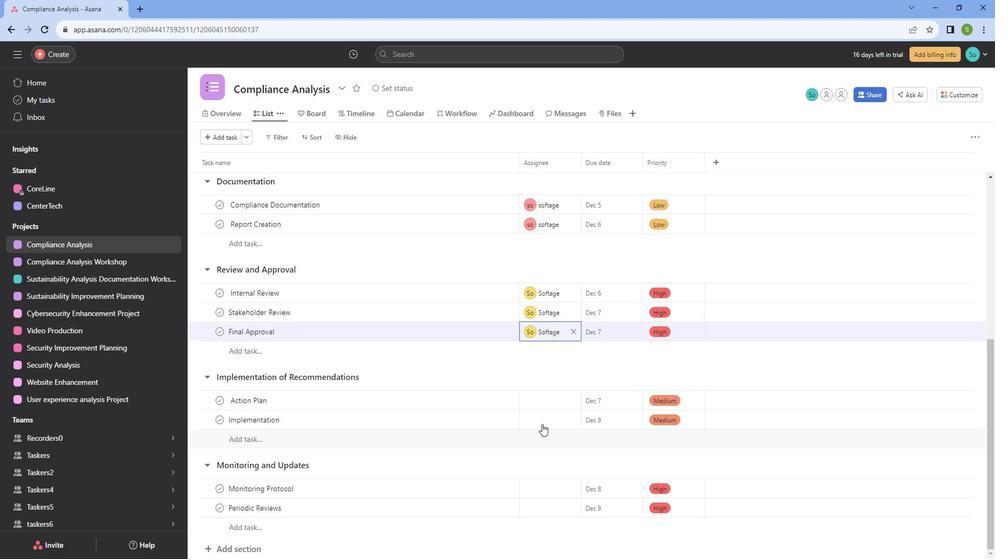 
Action: Mouse scrolled (554, 421) with delta (0, 0)
Screenshot: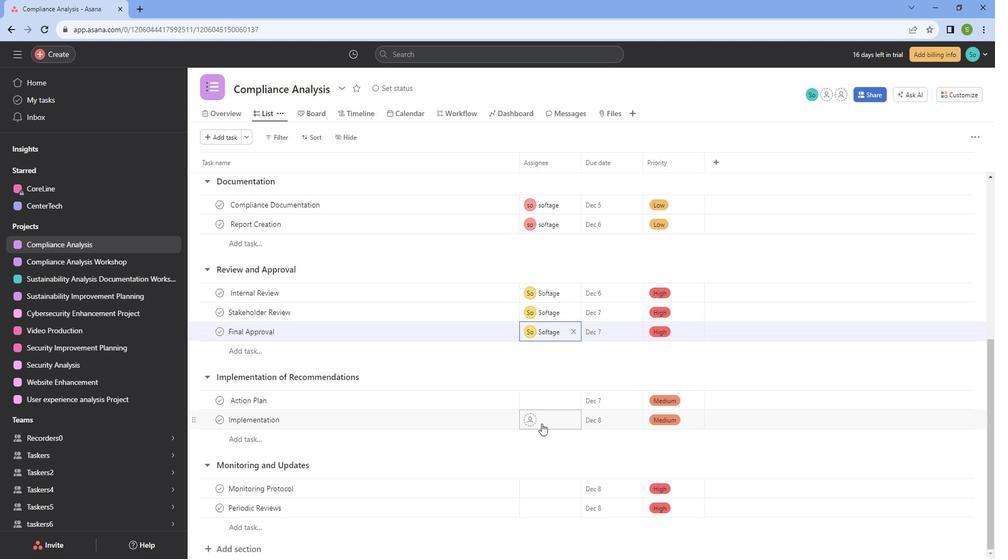 
Action: Mouse scrolled (554, 421) with delta (0, 0)
Screenshot: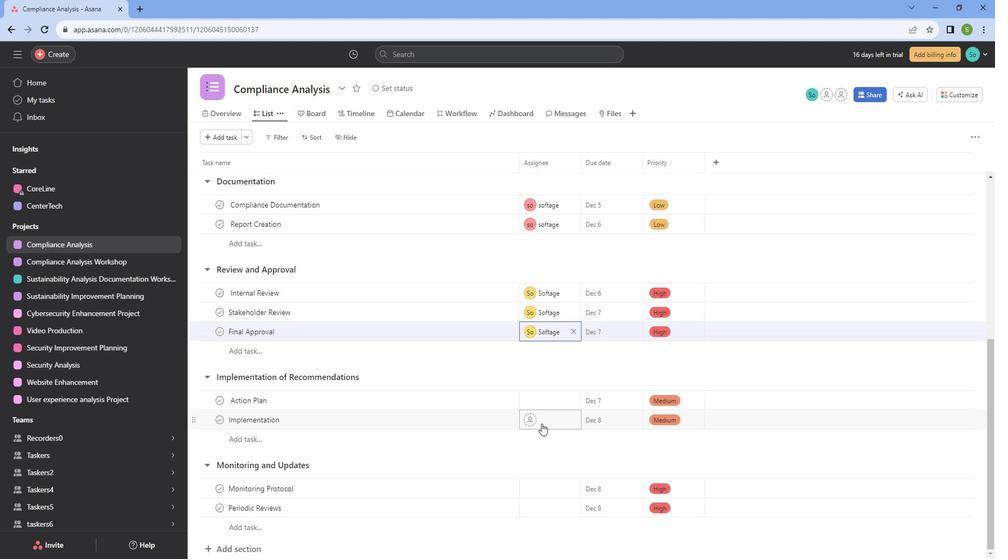 
Action: Mouse scrolled (554, 421) with delta (0, 0)
Screenshot: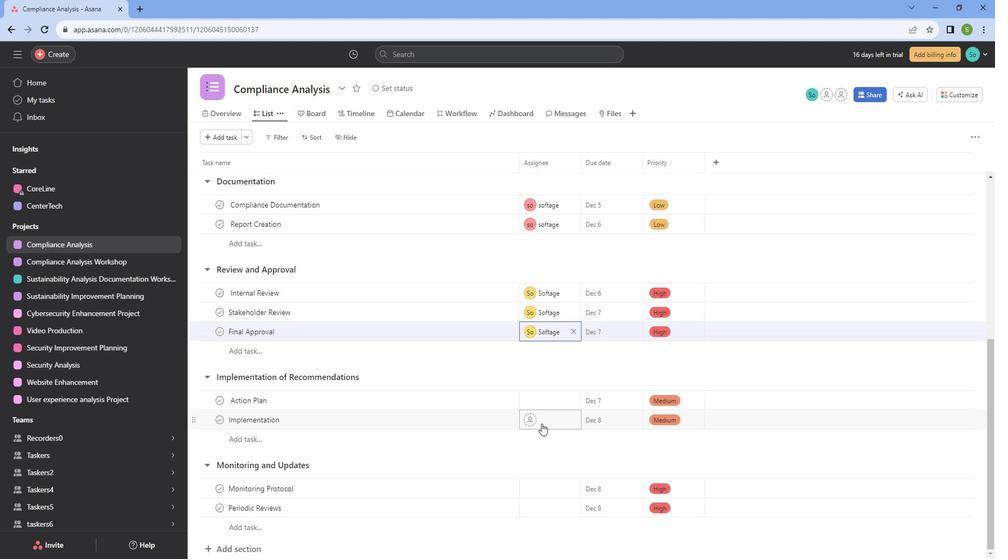 
Action: Mouse moved to (552, 393)
Screenshot: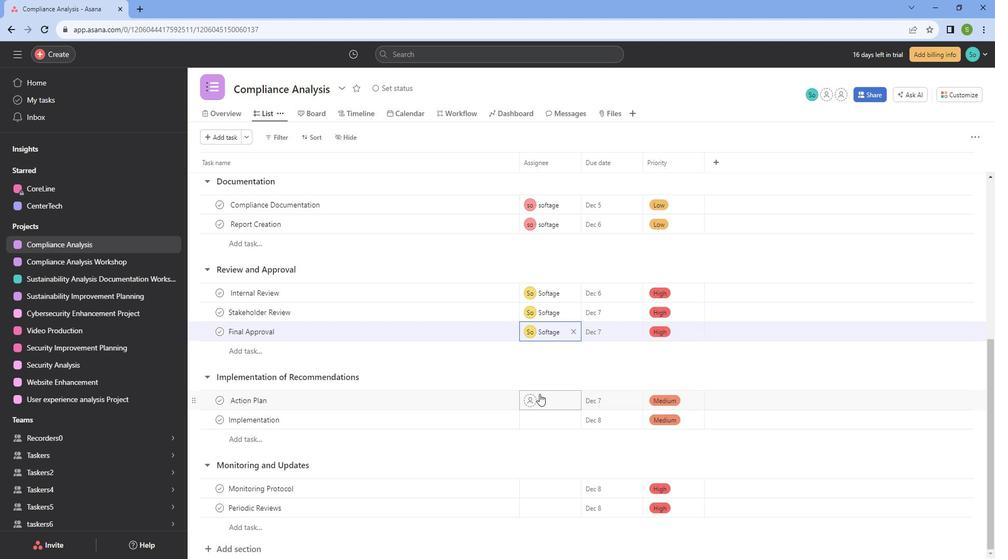 
Action: Mouse pressed left at (552, 393)
Screenshot: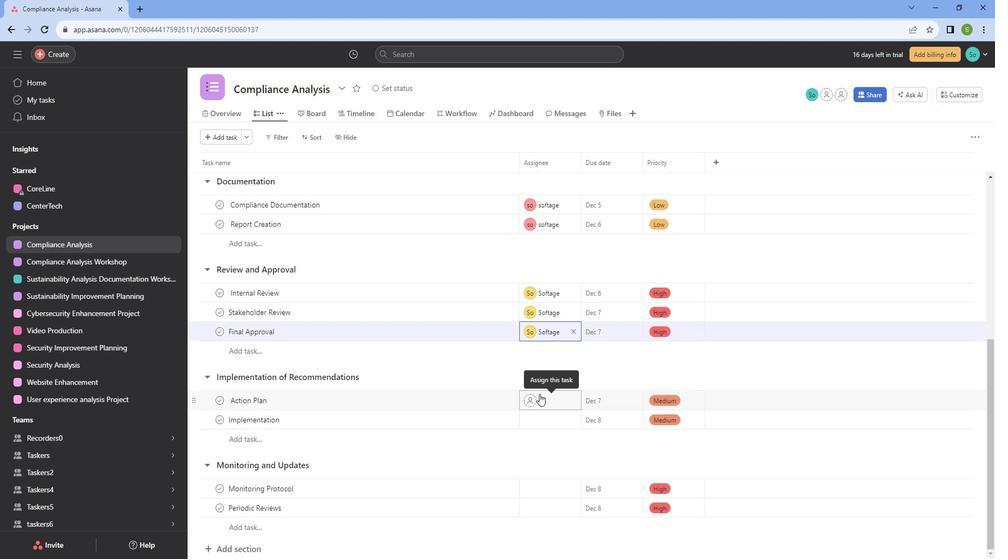 
Action: Mouse moved to (589, 439)
Screenshot: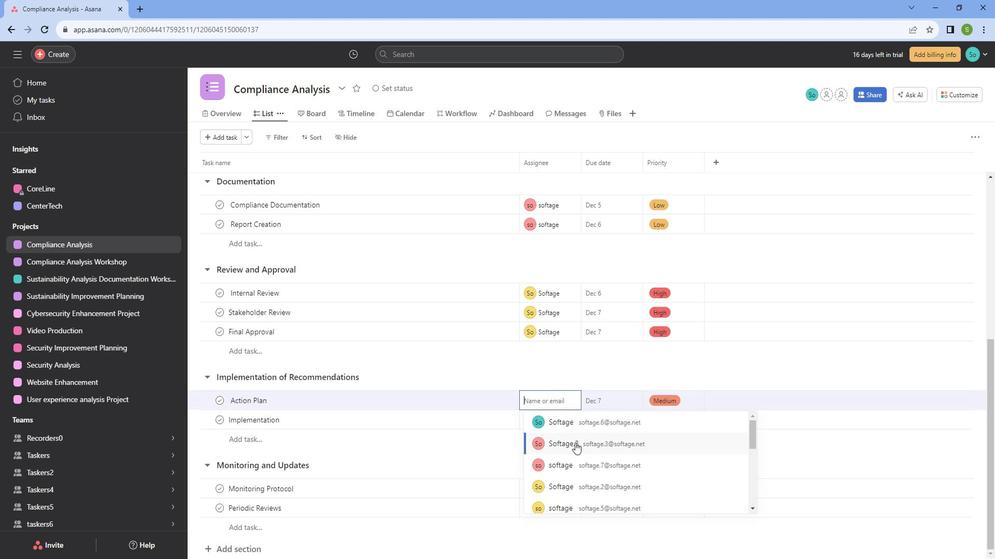 
Action: Mouse pressed left at (589, 439)
Screenshot: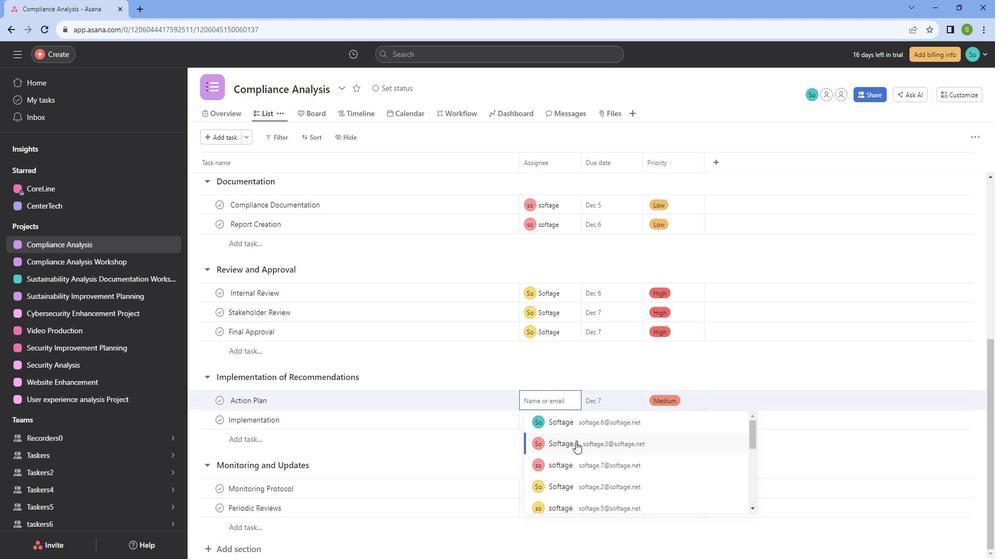 
Action: Mouse moved to (542, 414)
Screenshot: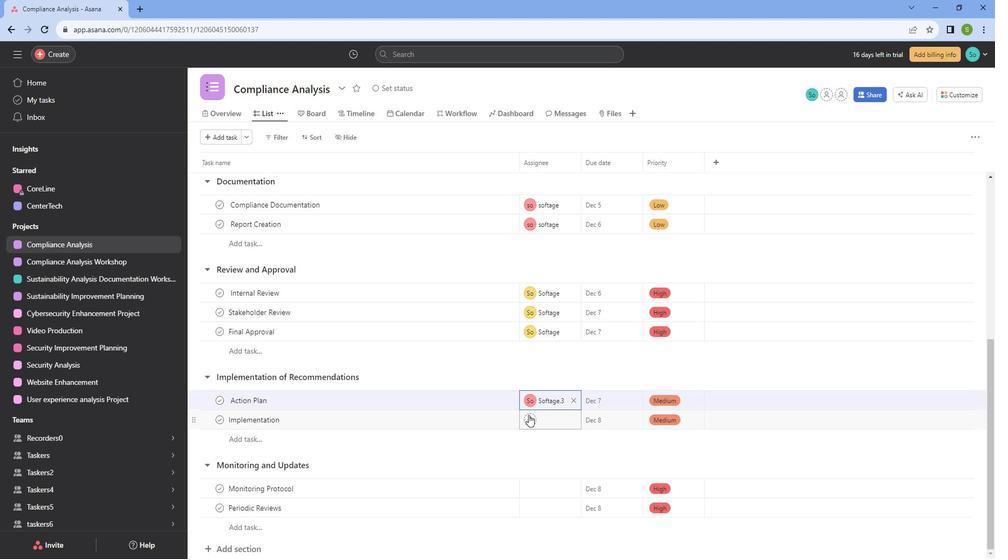 
Action: Mouse pressed left at (542, 414)
Screenshot: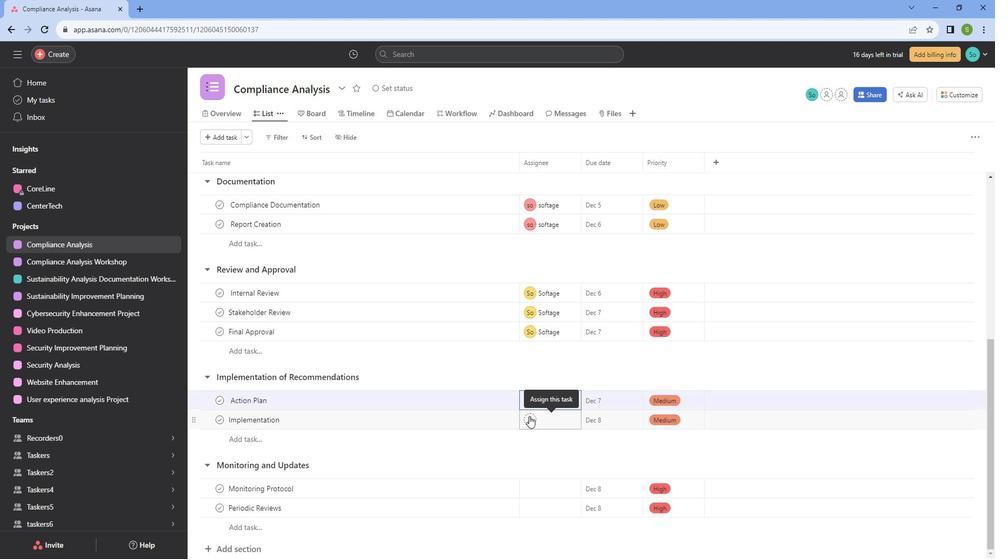 
Action: Mouse moved to (561, 483)
Screenshot: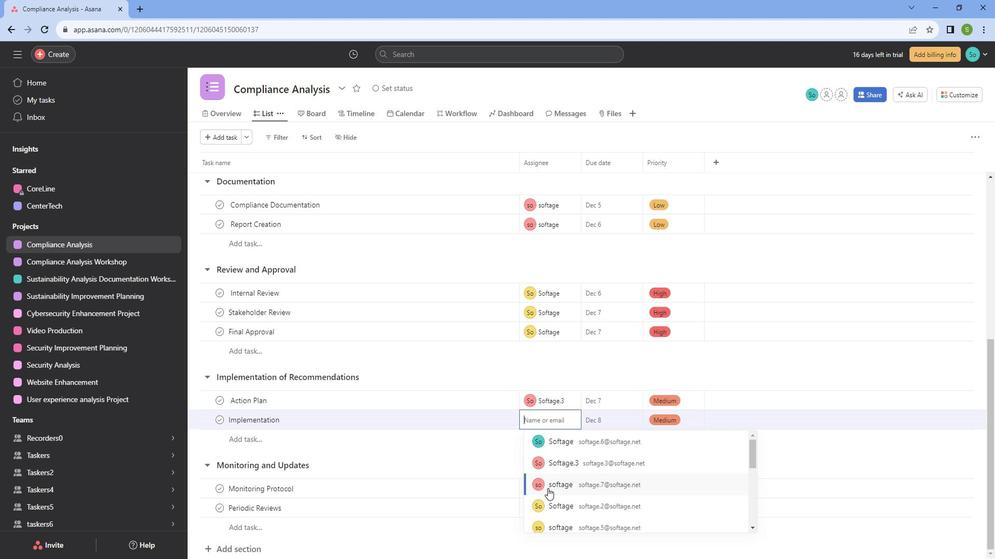 
Action: Mouse pressed left at (561, 483)
Screenshot: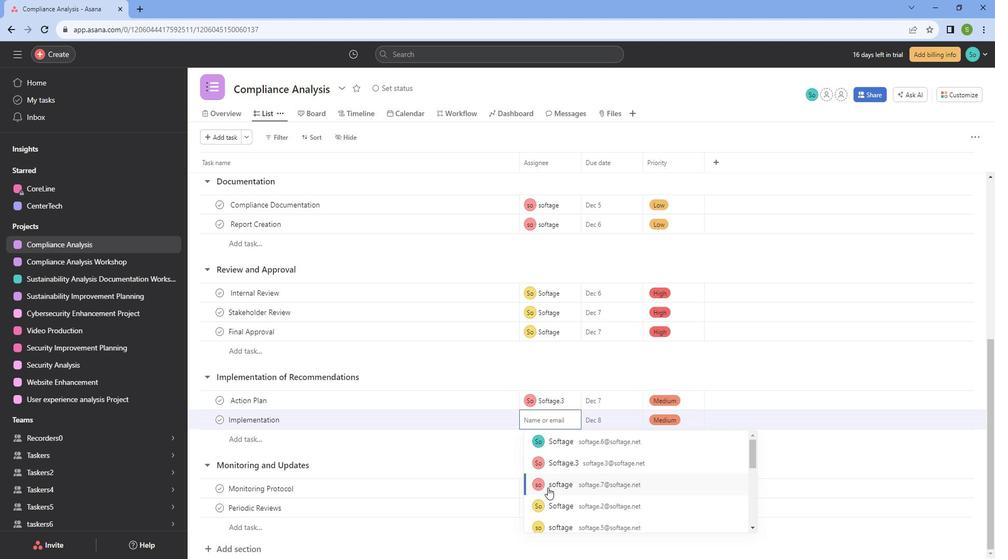 
Action: Mouse moved to (549, 480)
Screenshot: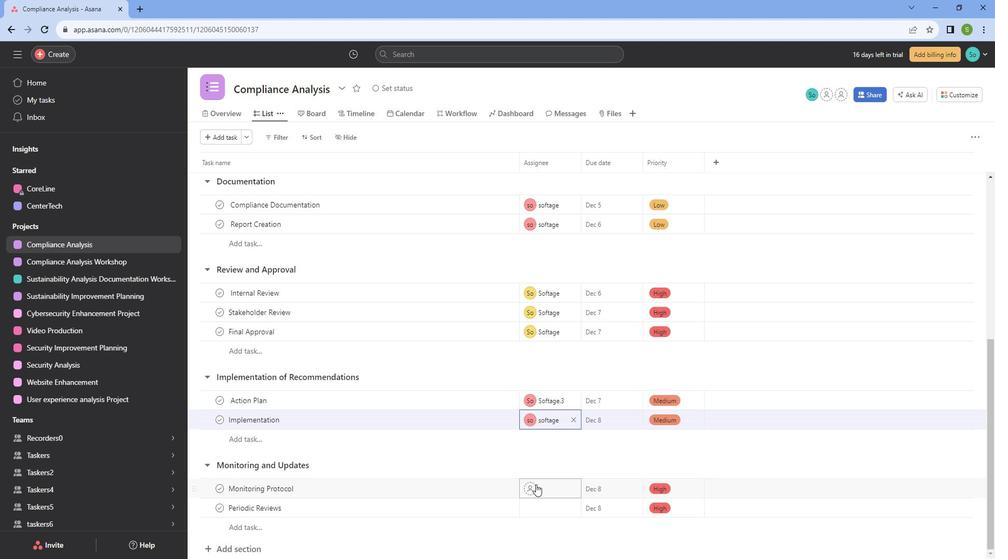 
Action: Mouse pressed left at (549, 480)
Screenshot: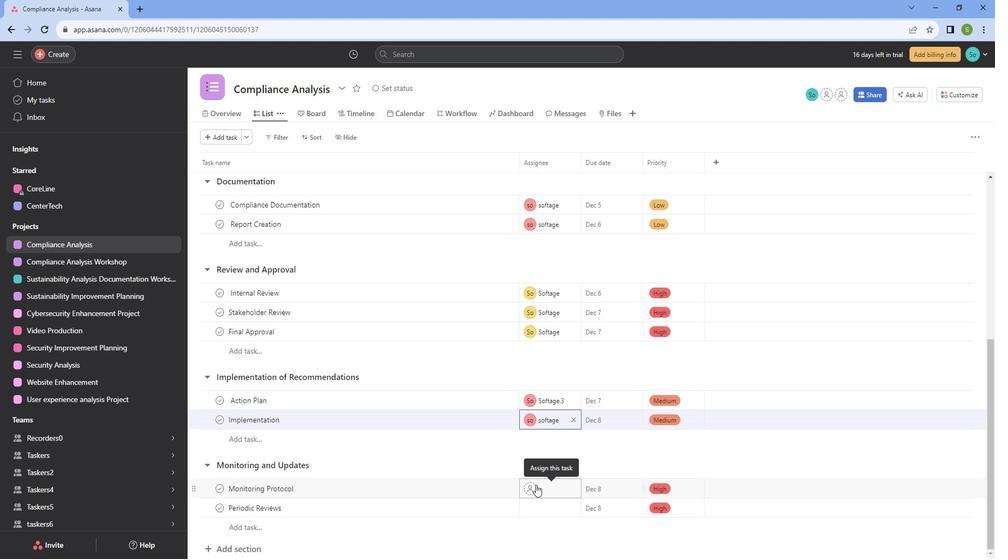 
Action: Mouse moved to (578, 446)
Screenshot: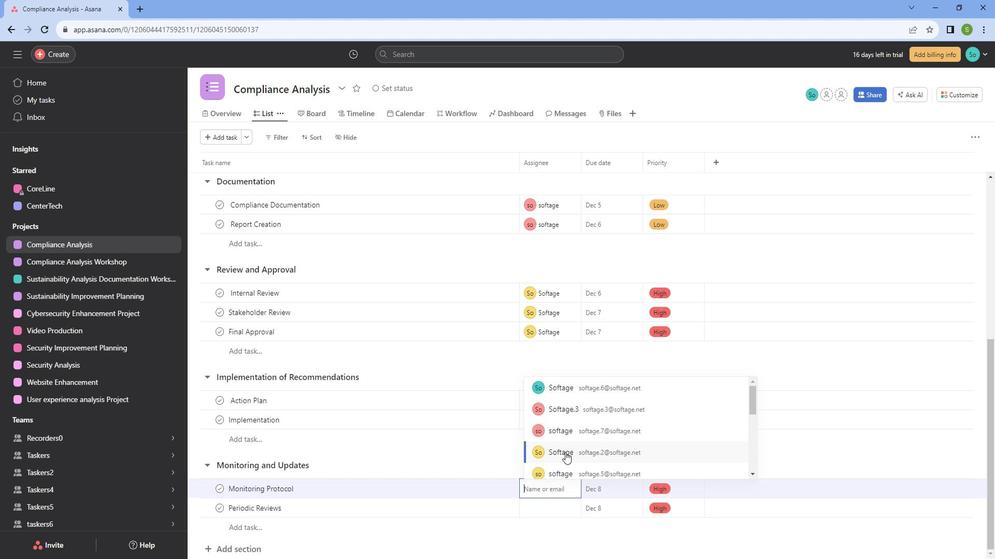 
Action: Mouse pressed left at (578, 446)
Screenshot: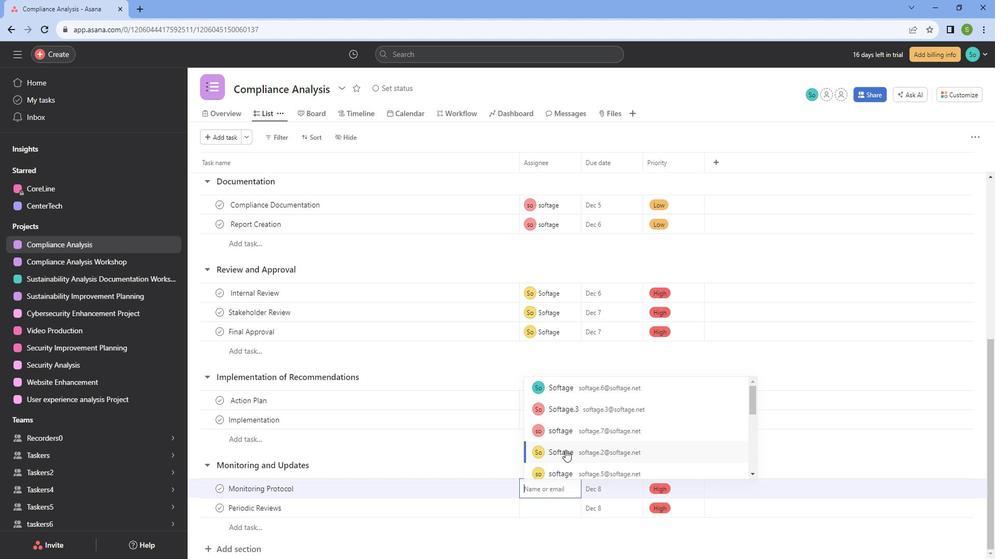 
Action: Mouse moved to (544, 511)
Screenshot: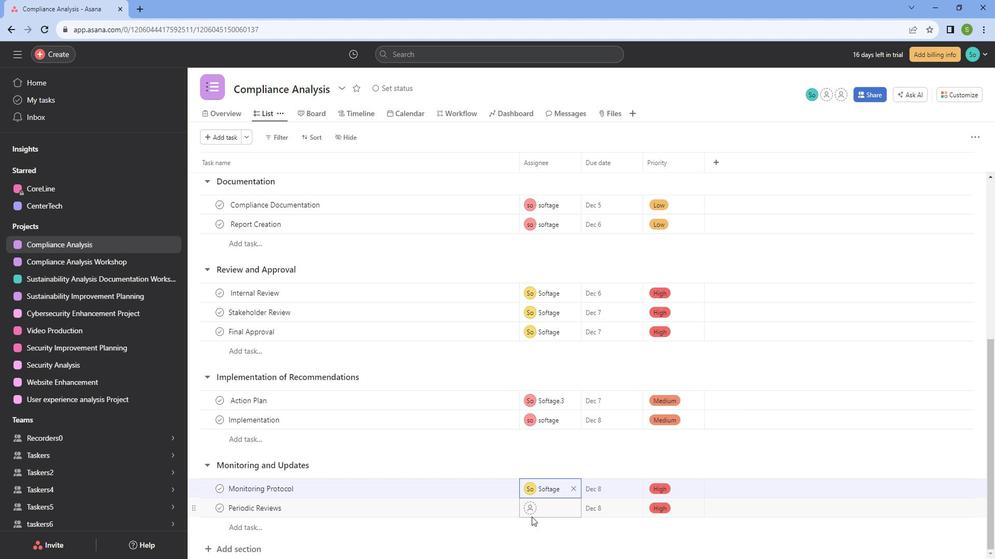 
Action: Mouse pressed left at (544, 511)
Screenshot: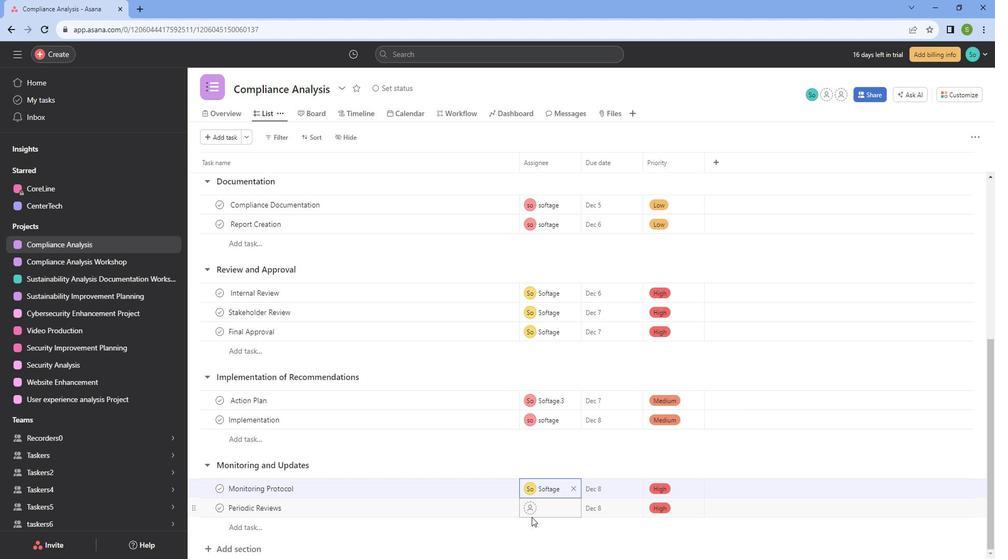 
Action: Mouse moved to (544, 503)
Screenshot: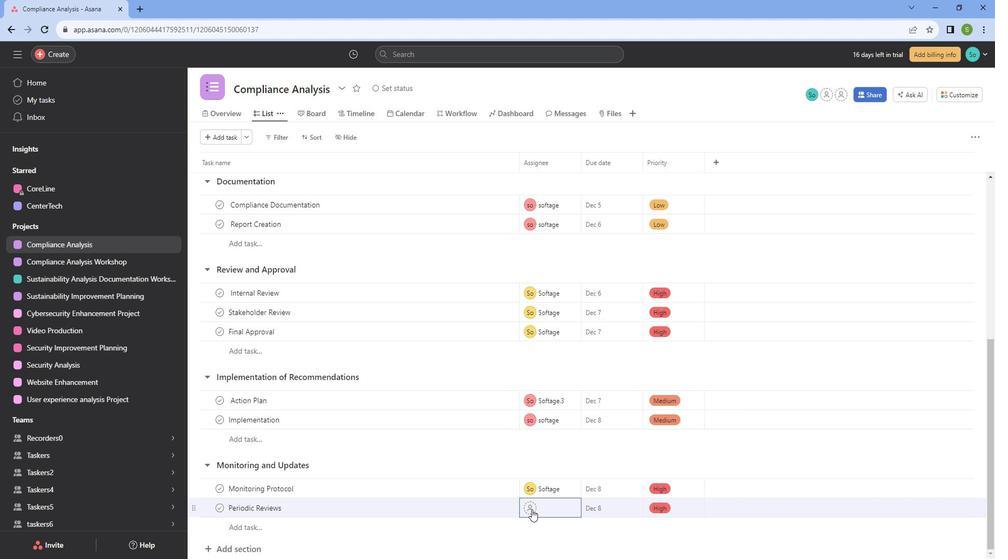 
Action: Mouse pressed left at (544, 503)
Screenshot: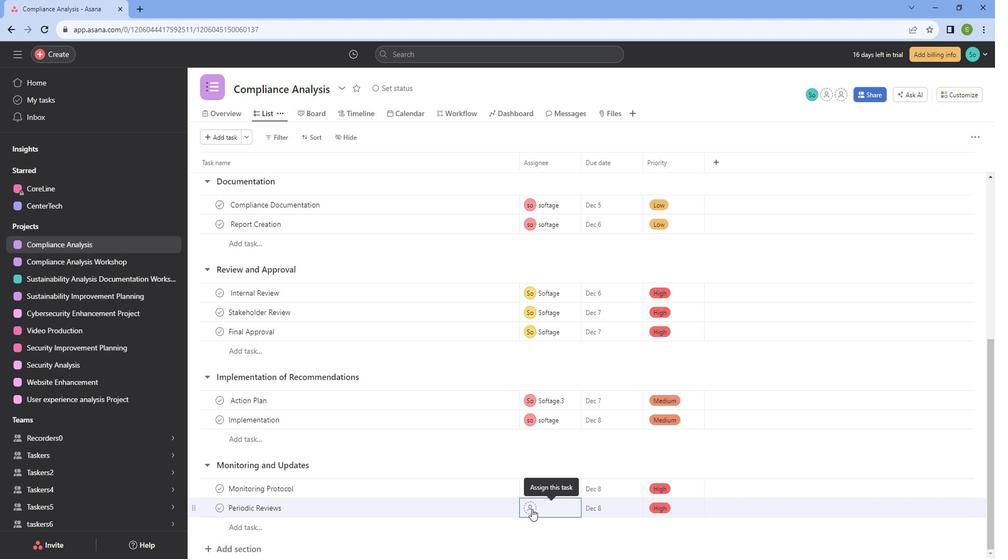 
Action: Mouse moved to (573, 447)
Screenshot: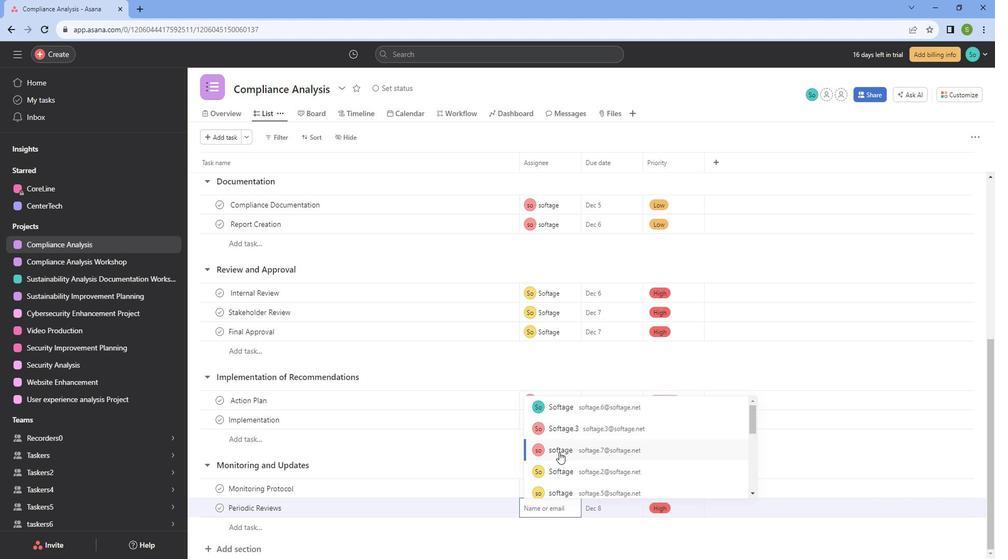 
Action: Mouse pressed left at (573, 447)
Screenshot: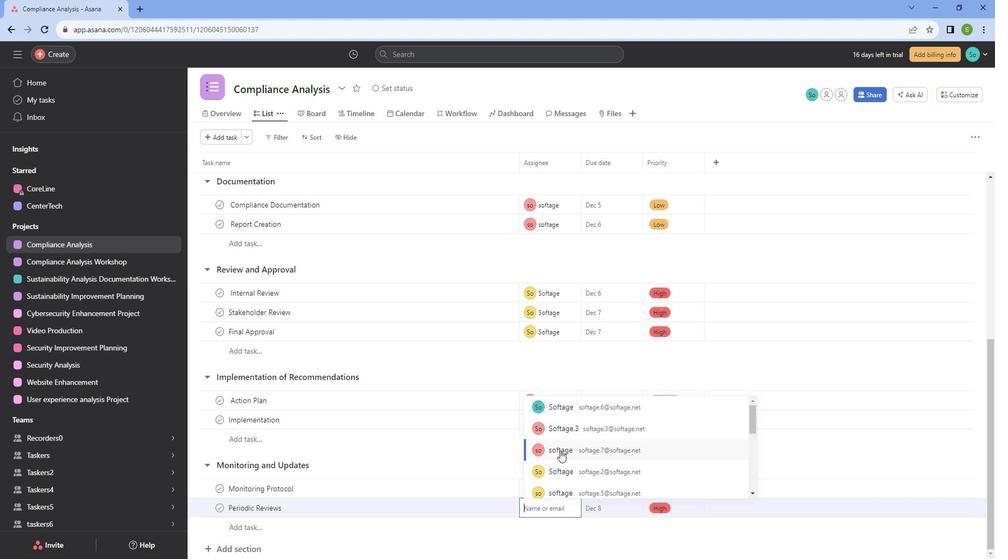 
Action: Mouse moved to (527, 450)
Screenshot: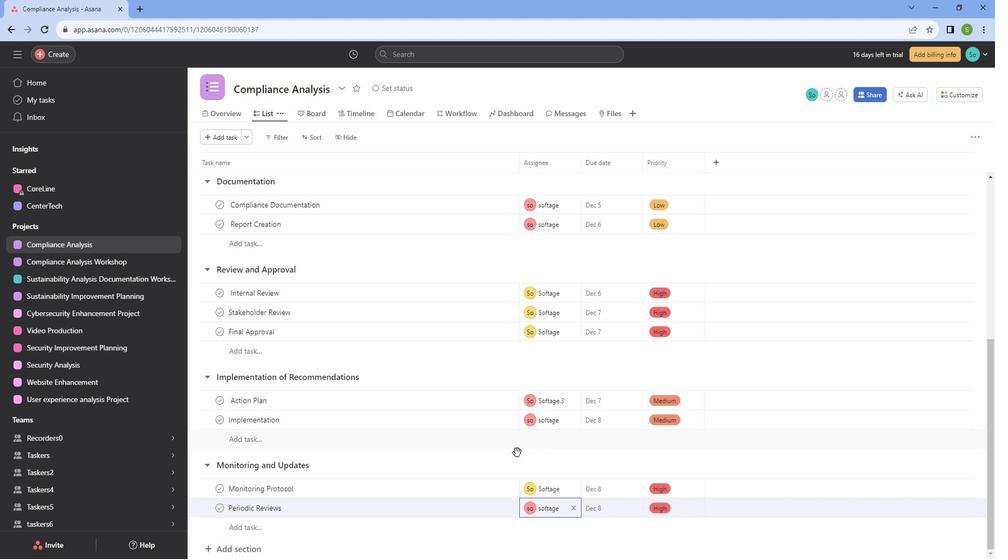 
Action: Mouse pressed left at (527, 450)
Screenshot: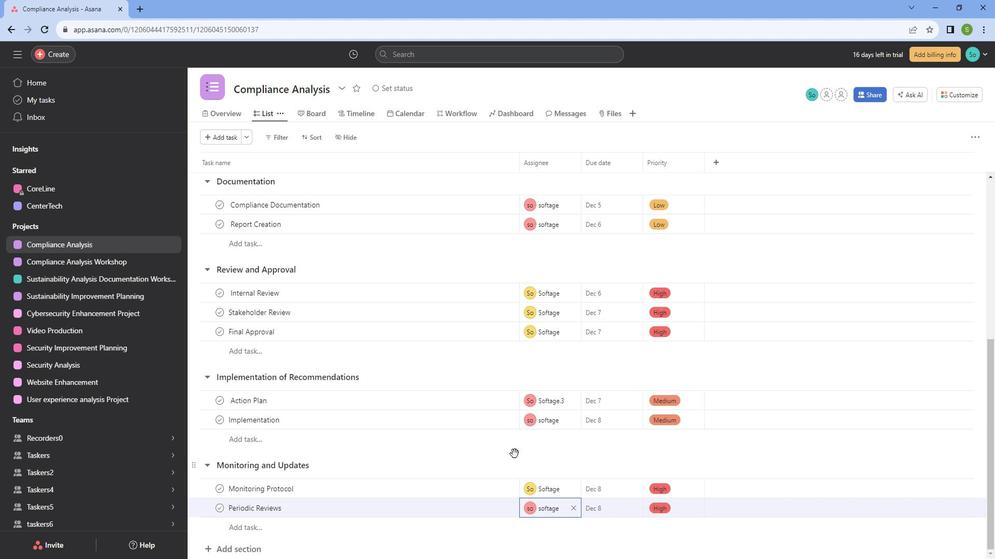 
Action: Mouse moved to (521, 439)
Screenshot: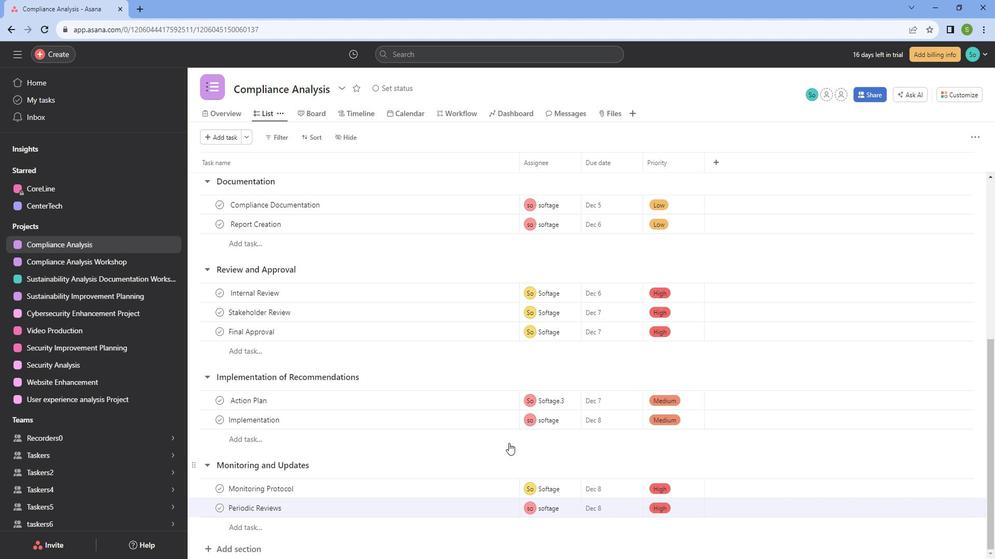 
Action: Mouse scrolled (521, 439) with delta (0, 0)
Screenshot: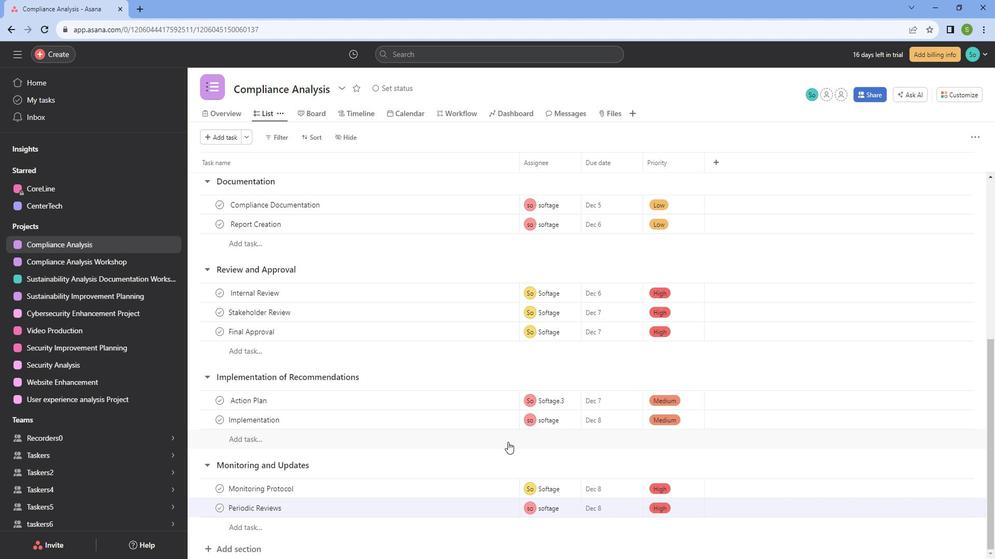 
Action: Mouse scrolled (521, 439) with delta (0, 0)
Screenshot: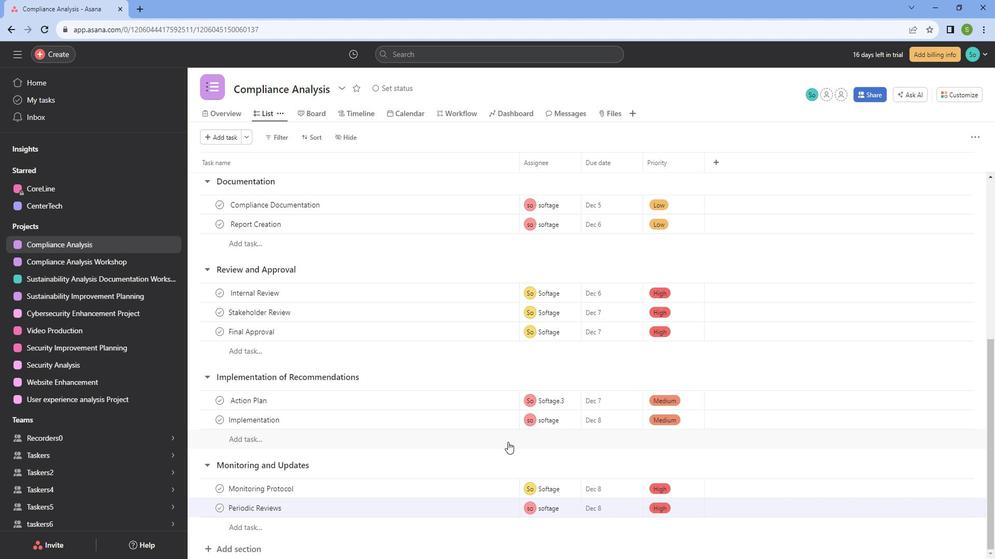 
Action: Mouse scrolled (521, 439) with delta (0, 0)
Screenshot: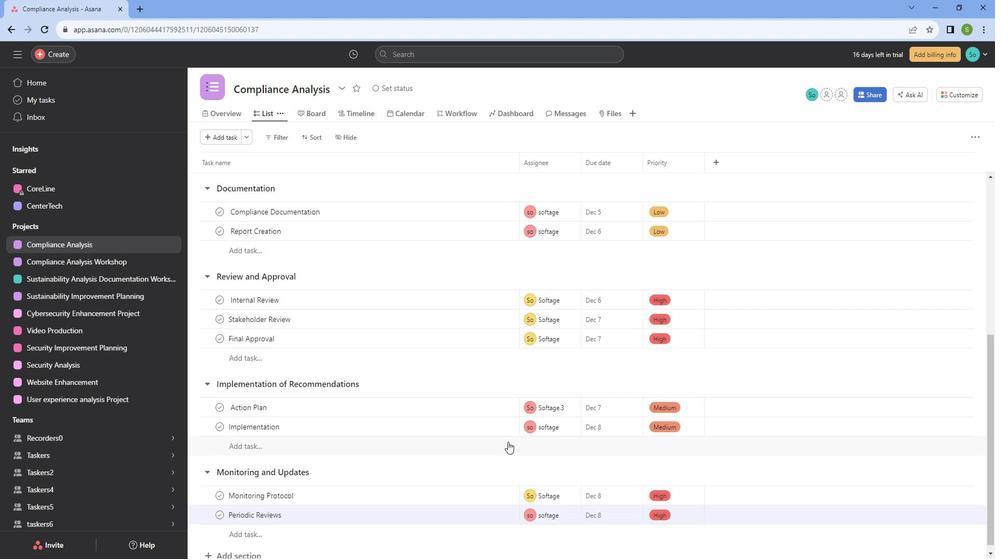 
Action: Mouse scrolled (521, 439) with delta (0, 0)
Screenshot: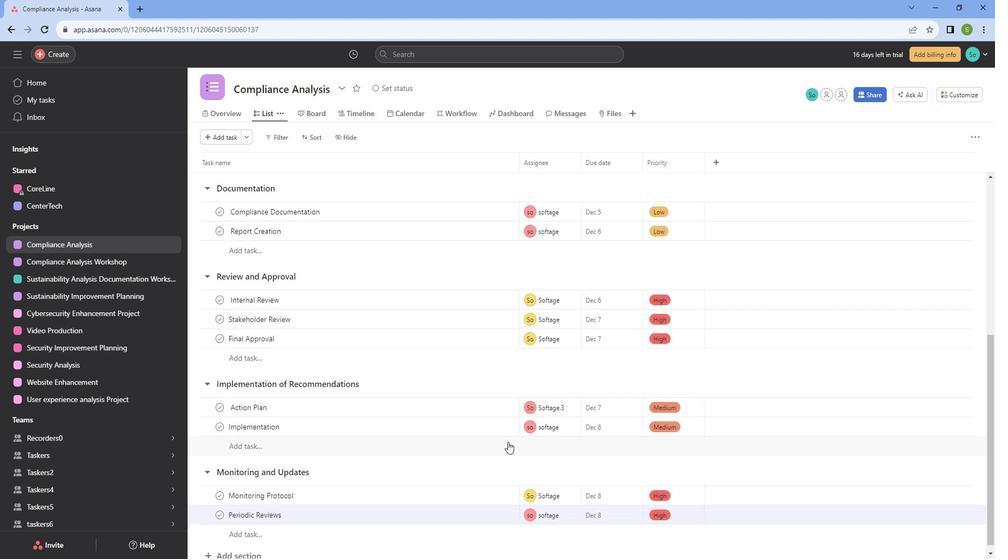 
Action: Mouse scrolled (521, 439) with delta (0, 0)
Screenshot: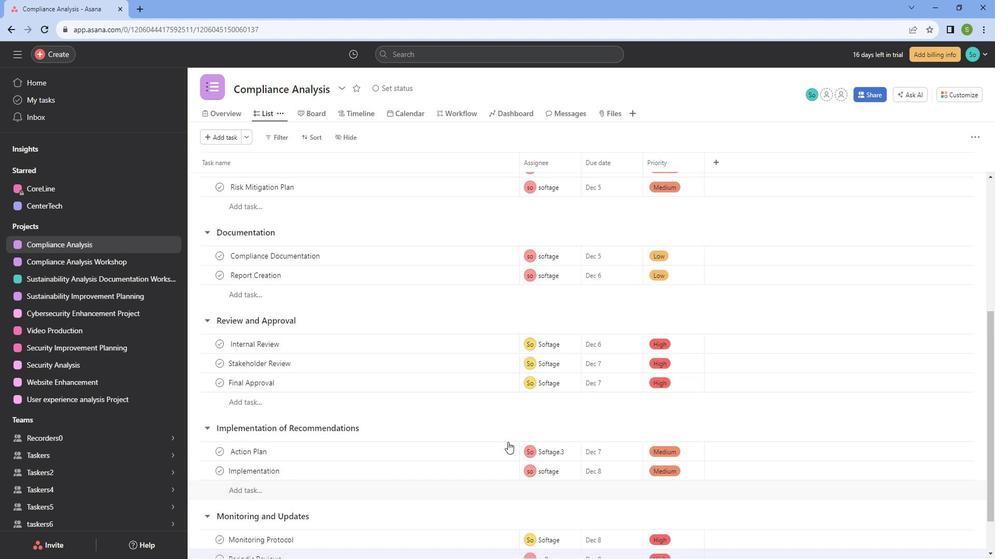 
Action: Mouse scrolled (521, 439) with delta (0, 0)
Screenshot: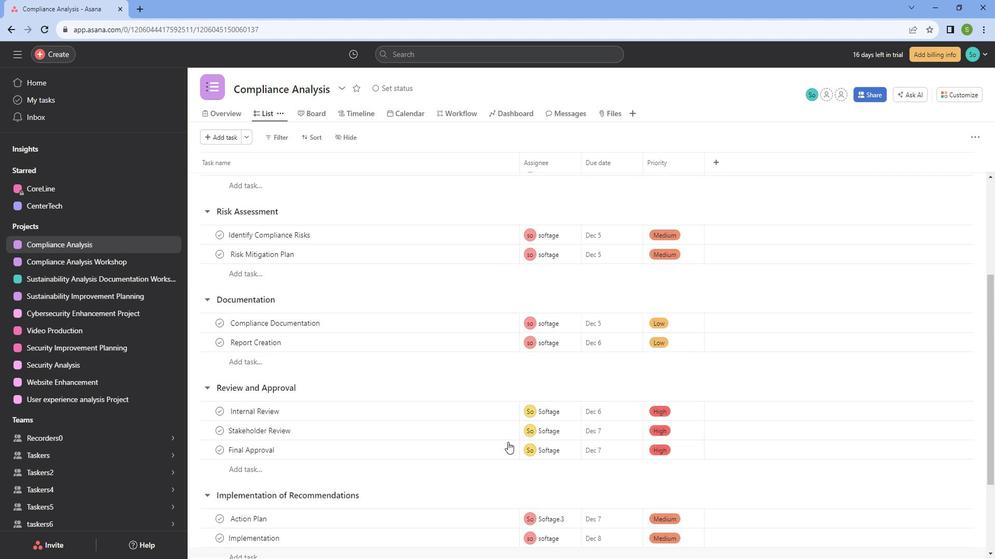 
Action: Mouse scrolled (521, 439) with delta (0, 0)
Screenshot: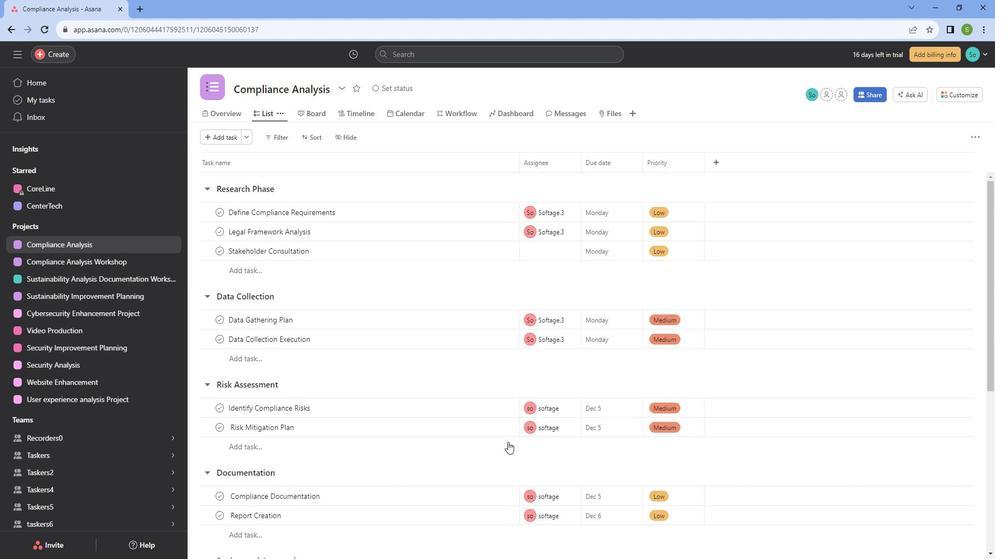 
Action: Mouse scrolled (521, 439) with delta (0, 0)
Screenshot: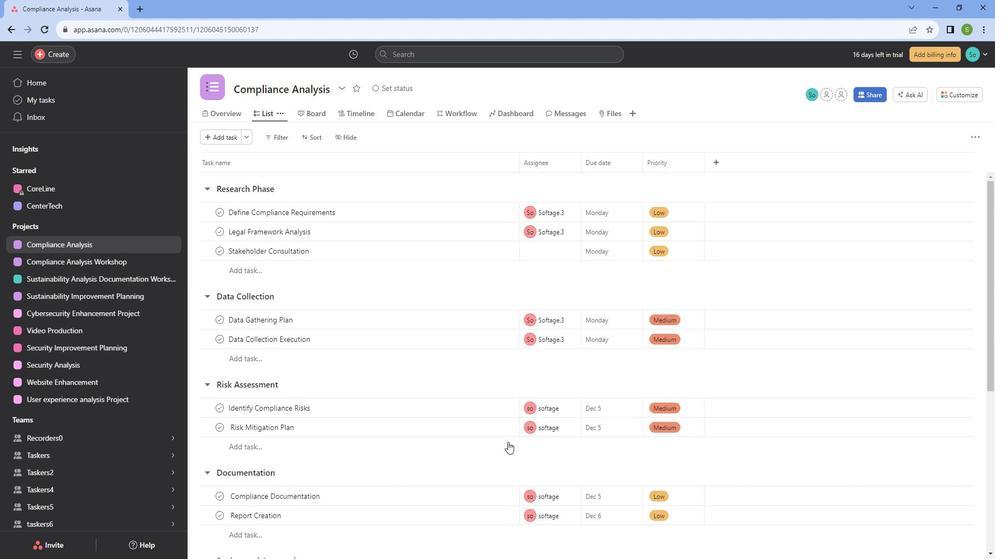 
Action: Mouse scrolled (521, 439) with delta (0, 0)
Screenshot: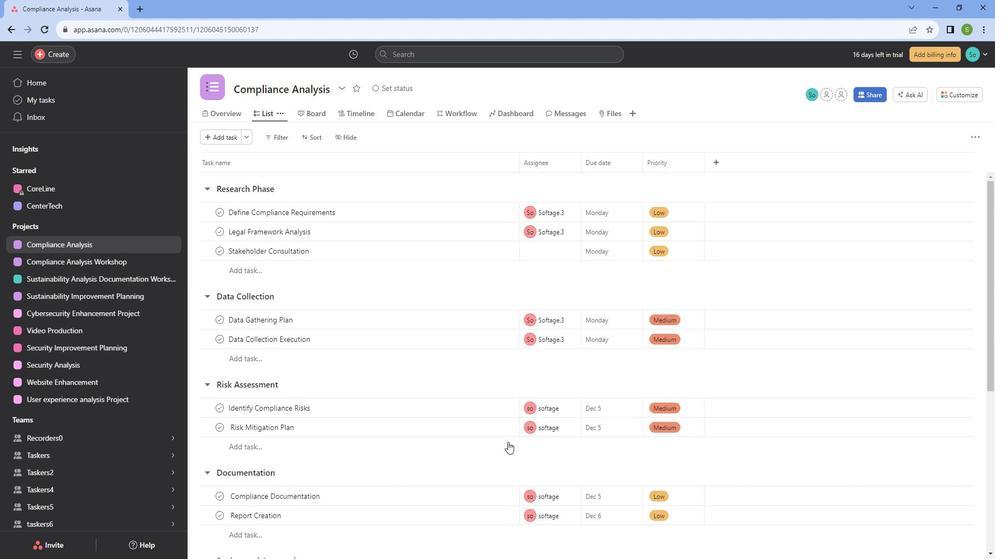 
Action: Mouse scrolled (521, 439) with delta (0, 0)
Screenshot: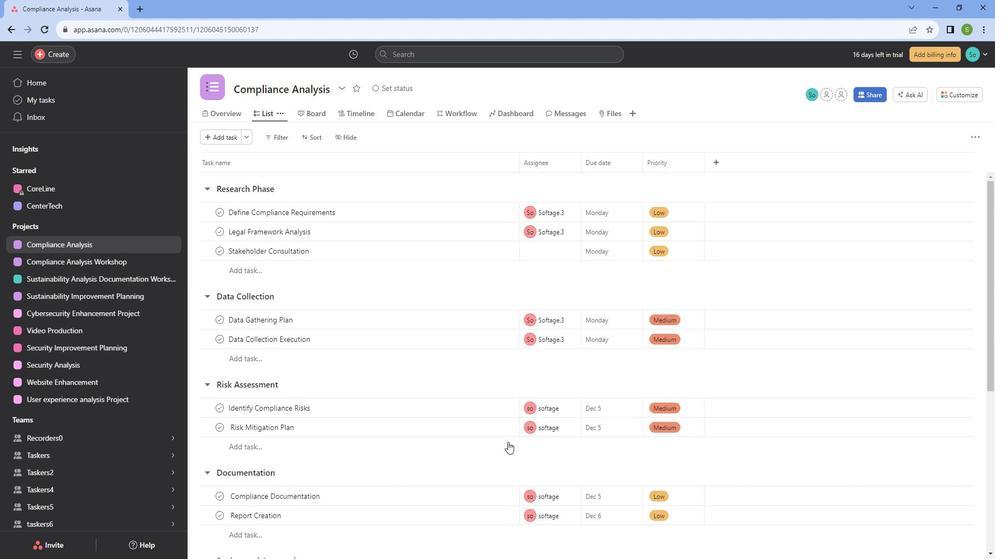 
